 Task: Create a due date automation trigger when advanced on, on the monday of the week before a card is due add fields with custom field "Resume" set to a date less than 1 days from now at 11:00 AM.
Action: Mouse moved to (1070, 106)
Screenshot: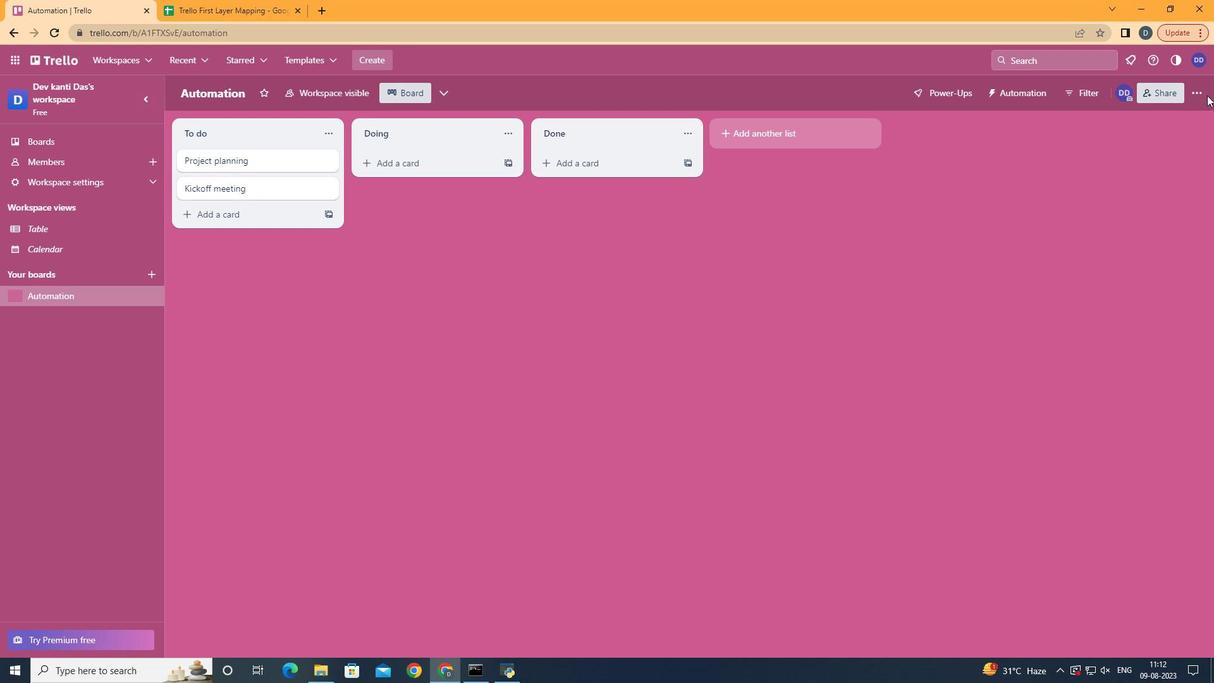 
Action: Mouse pressed left at (1070, 106)
Screenshot: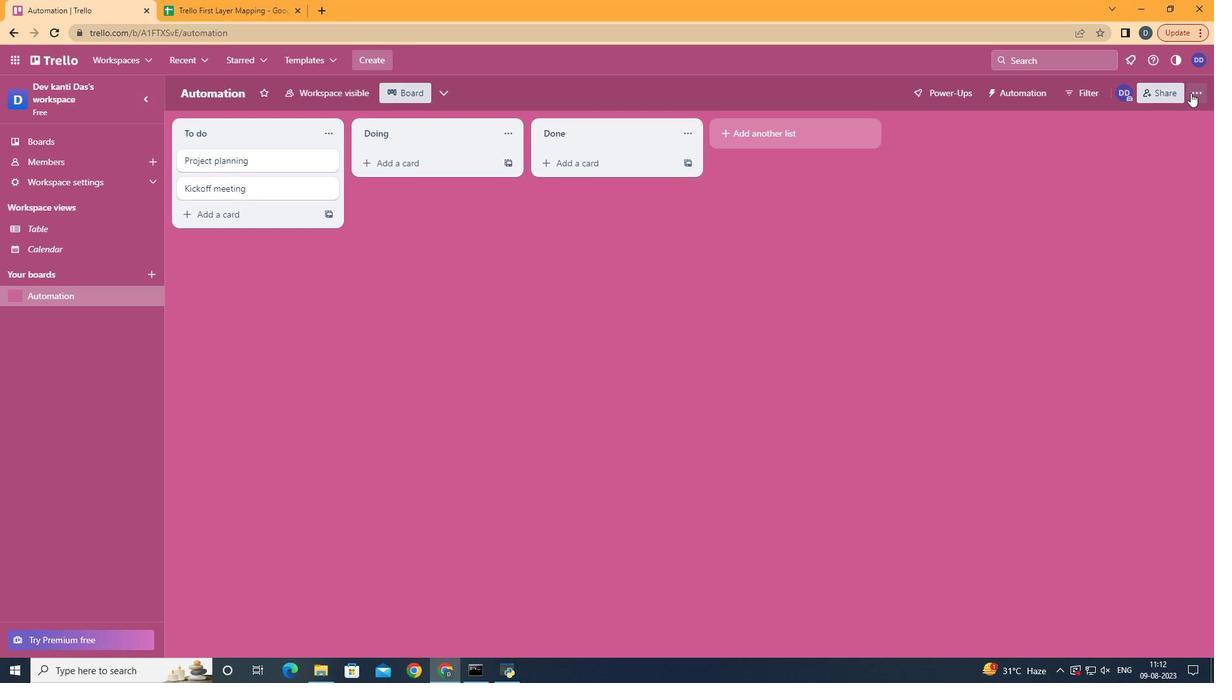 
Action: Mouse moved to (1058, 105)
Screenshot: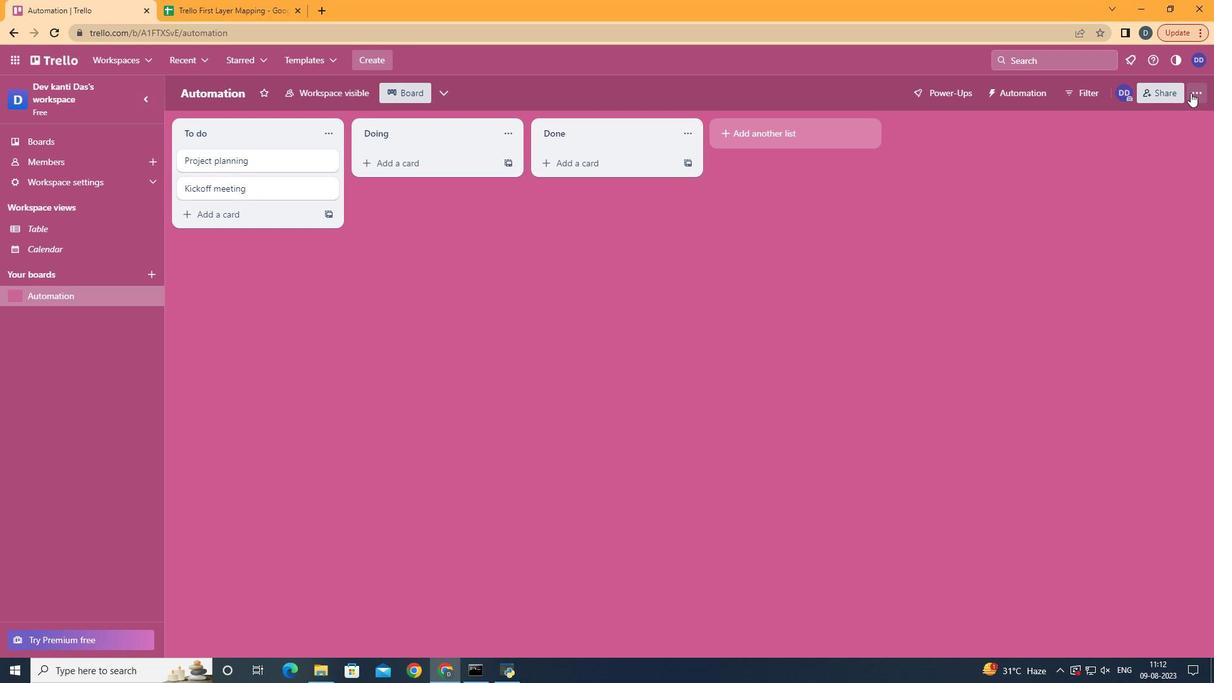 
Action: Mouse pressed left at (1058, 105)
Screenshot: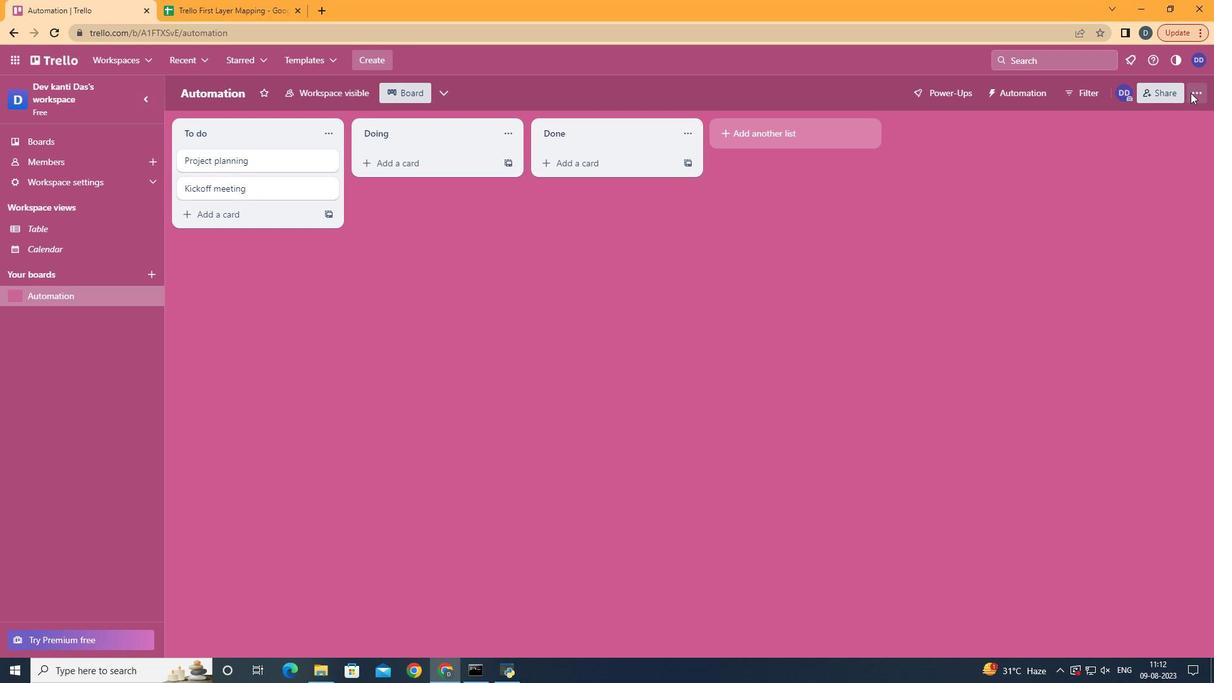 
Action: Mouse moved to (1002, 286)
Screenshot: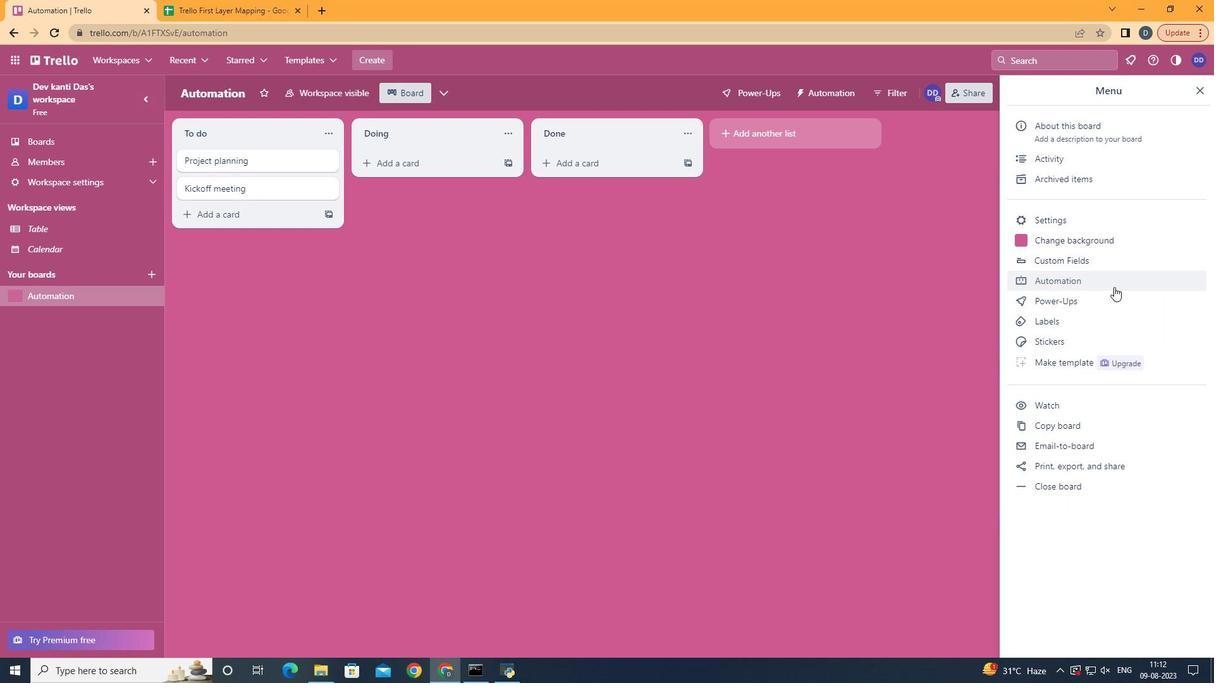 
Action: Mouse pressed left at (1002, 286)
Screenshot: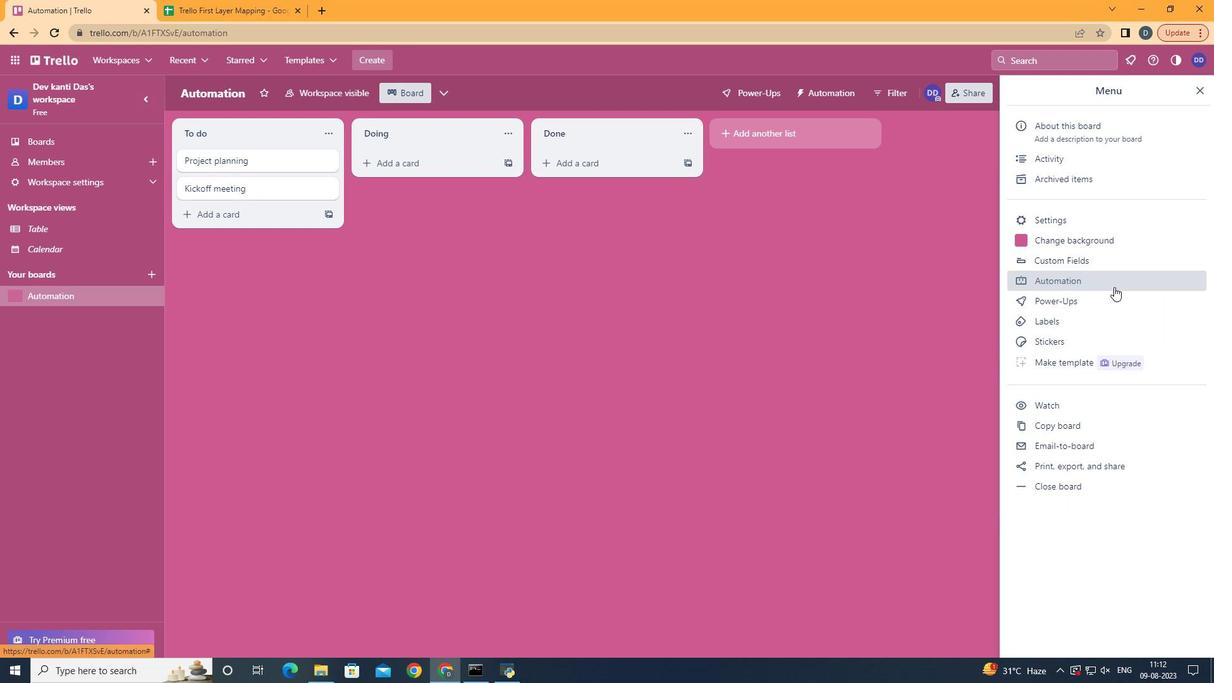 
Action: Mouse moved to (348, 256)
Screenshot: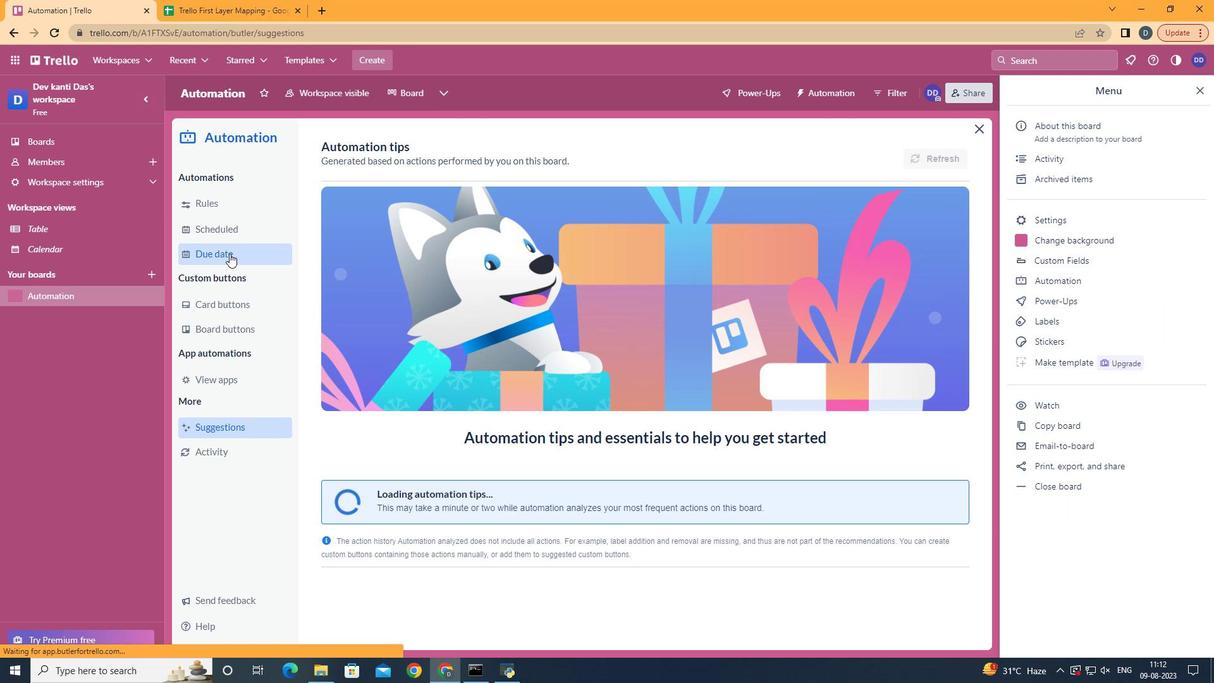
Action: Mouse pressed left at (348, 256)
Screenshot: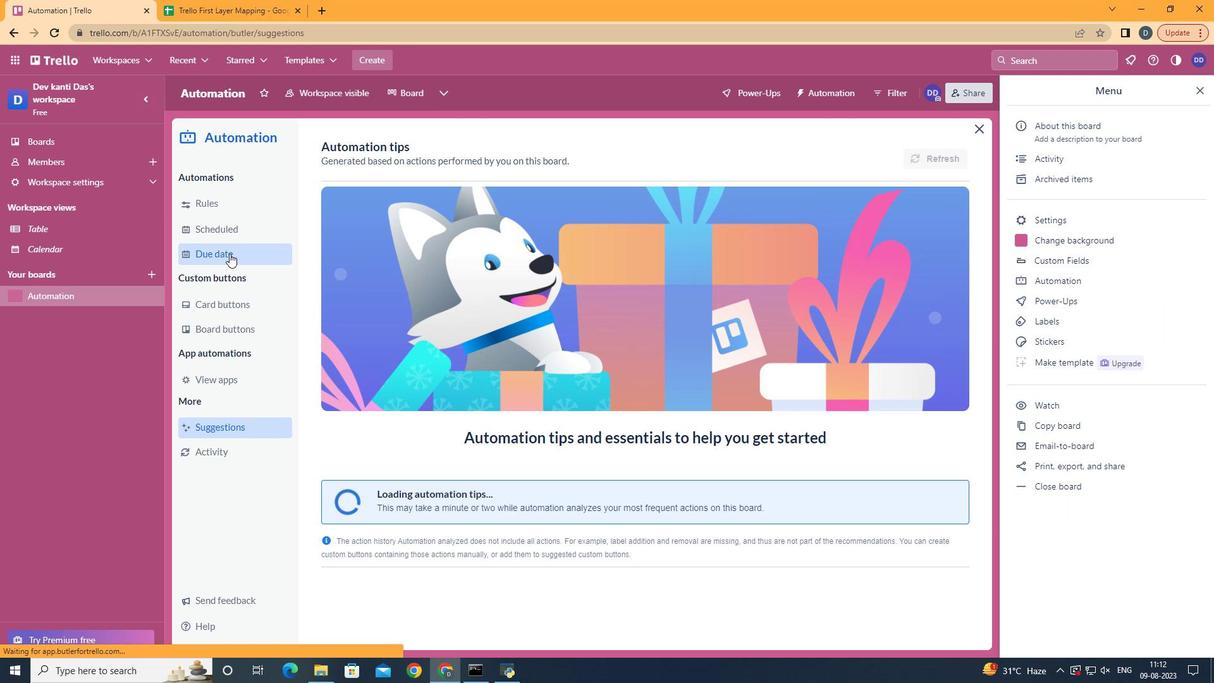
Action: Mouse moved to (827, 164)
Screenshot: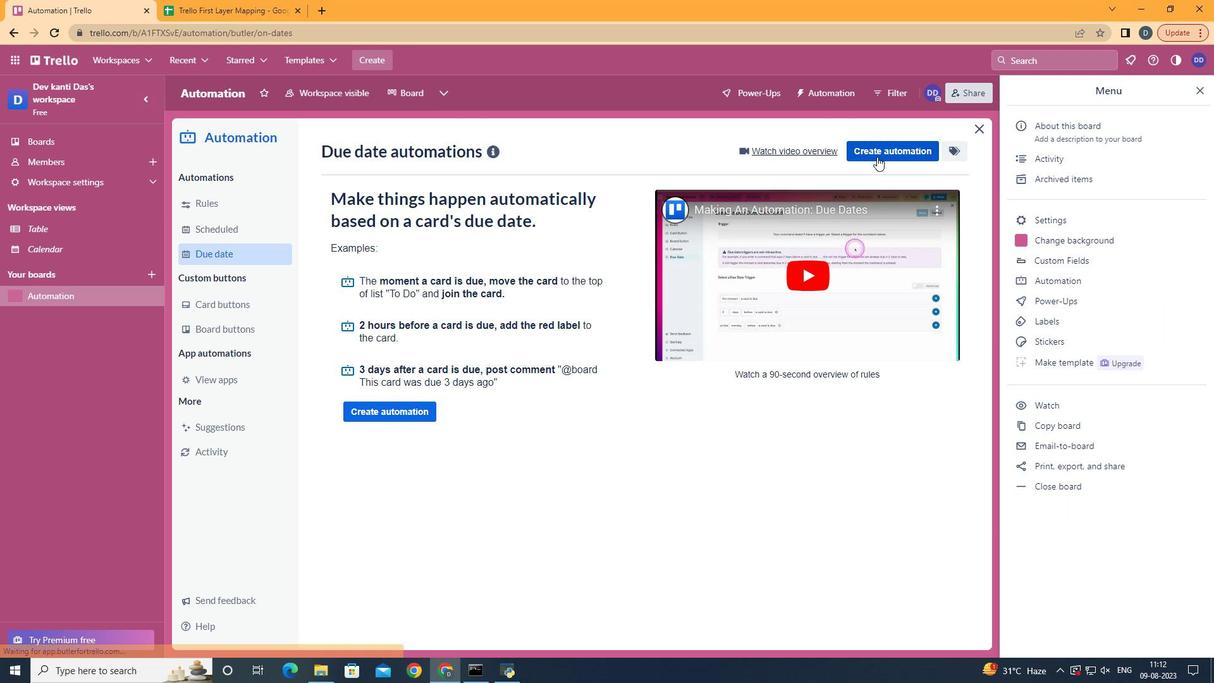 
Action: Mouse pressed left at (827, 164)
Screenshot: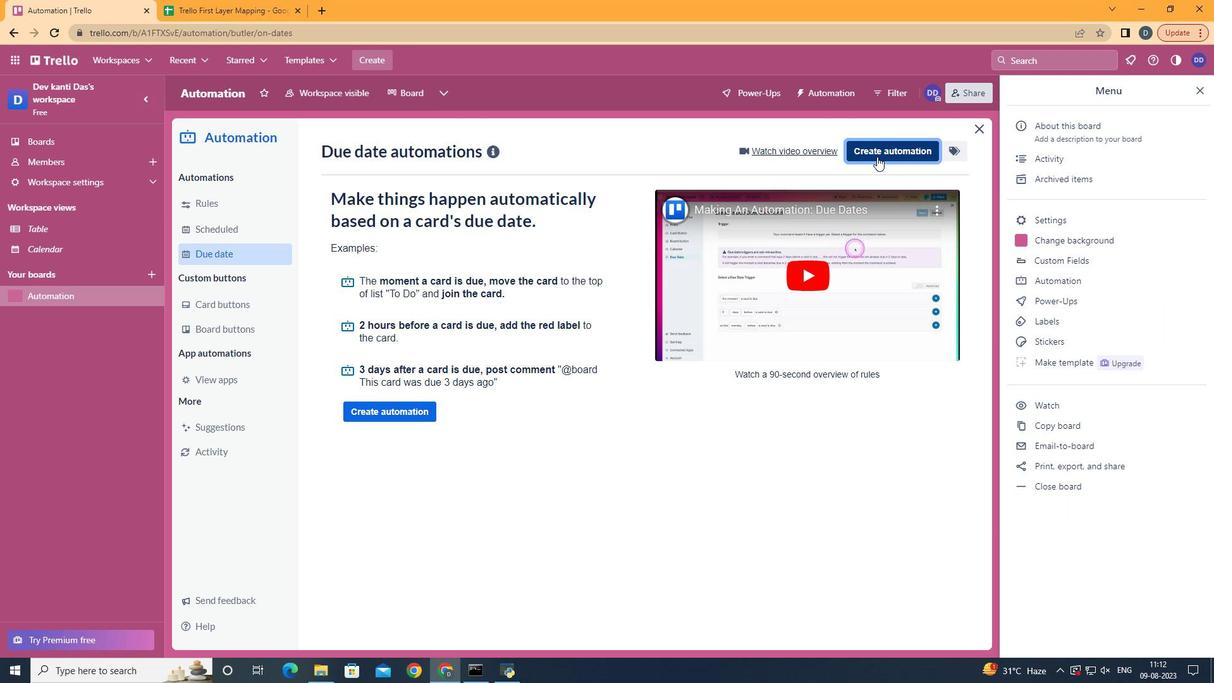 
Action: Mouse moved to (666, 277)
Screenshot: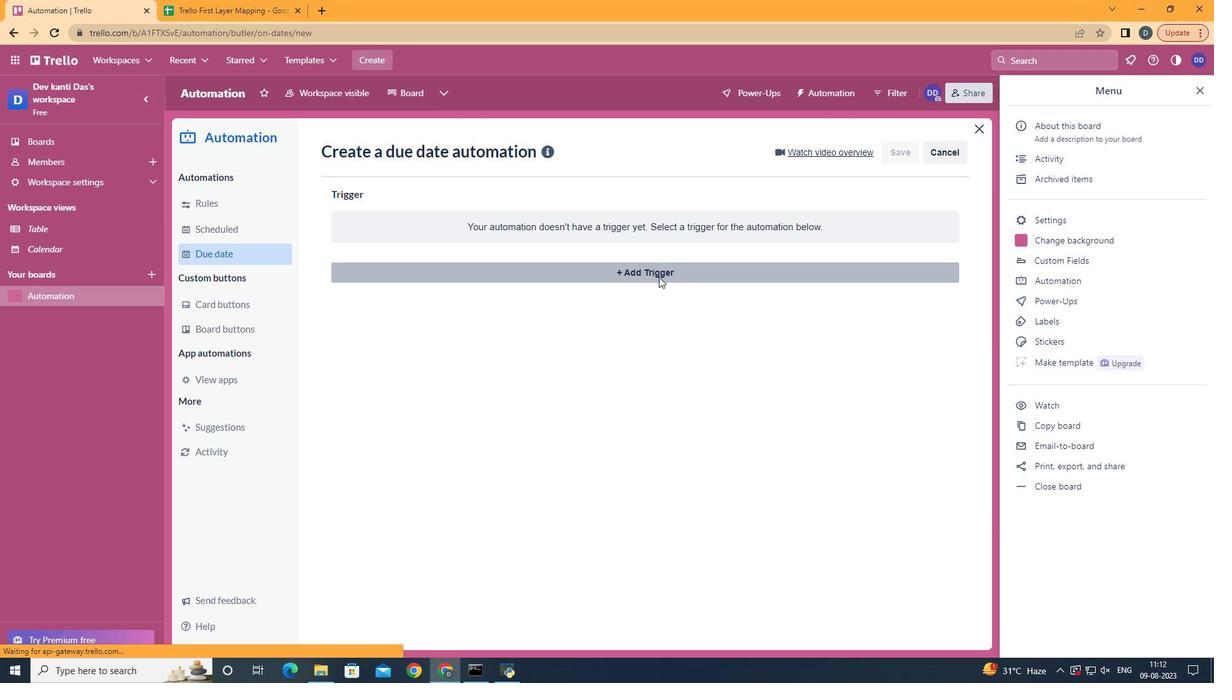 
Action: Mouse pressed left at (666, 277)
Screenshot: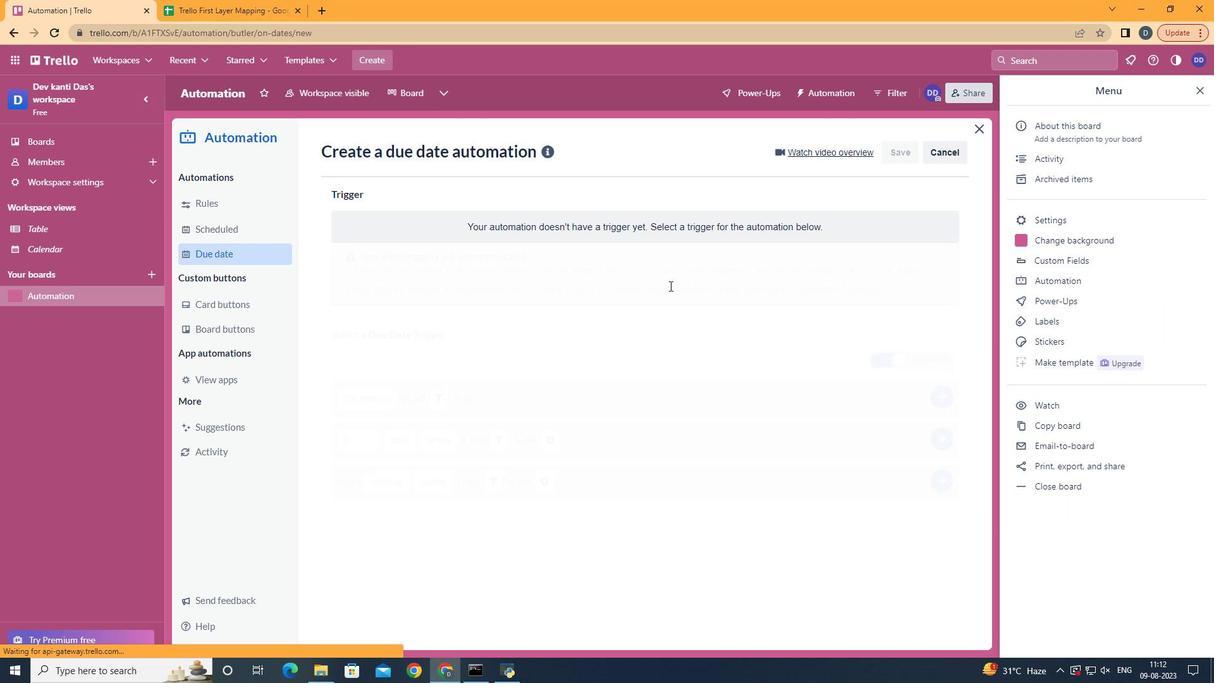 
Action: Mouse moved to (498, 580)
Screenshot: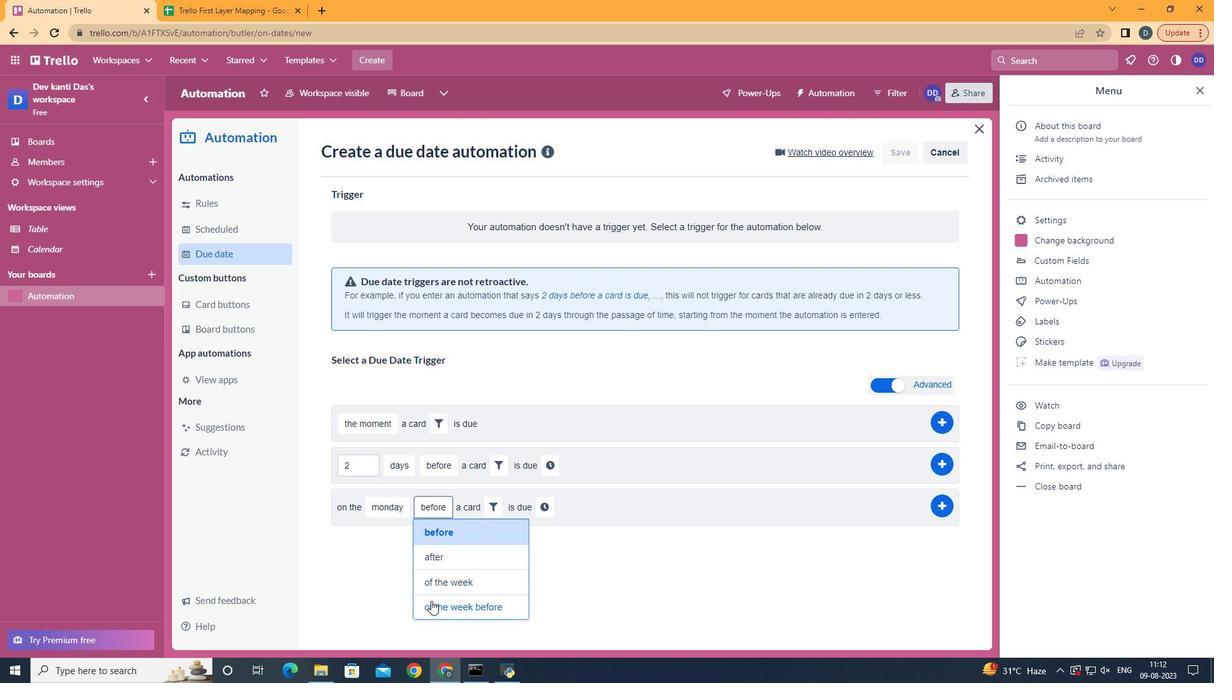 
Action: Mouse pressed left at (498, 580)
Screenshot: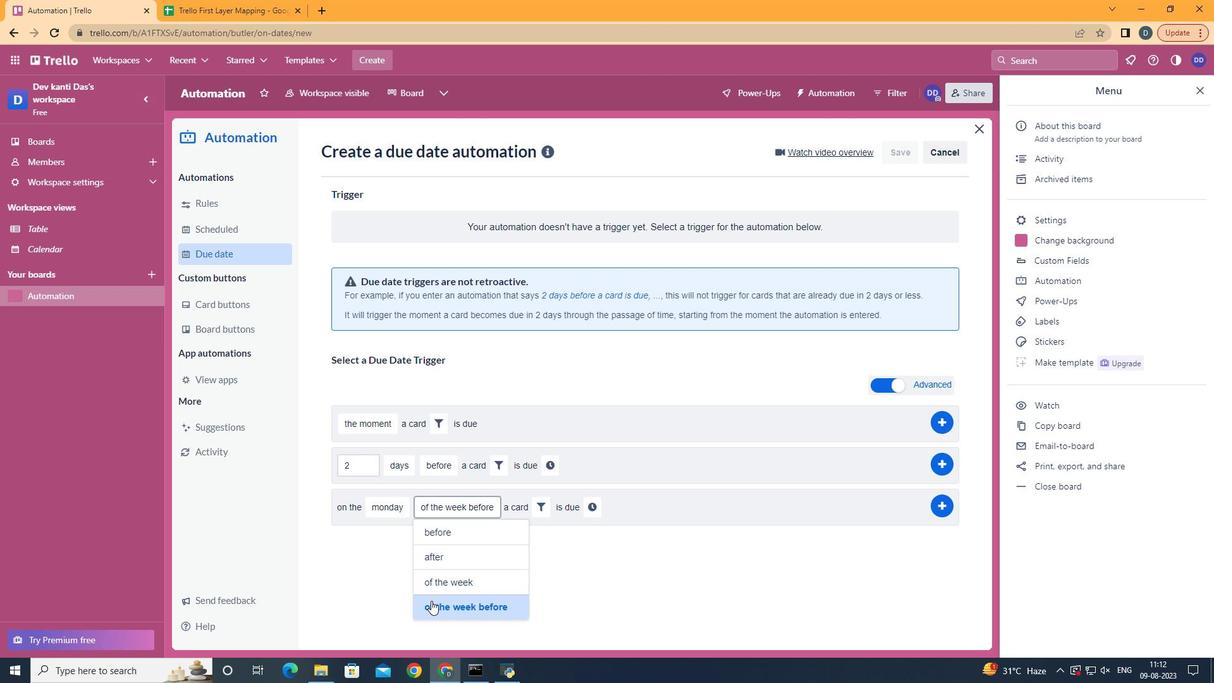
Action: Mouse moved to (581, 490)
Screenshot: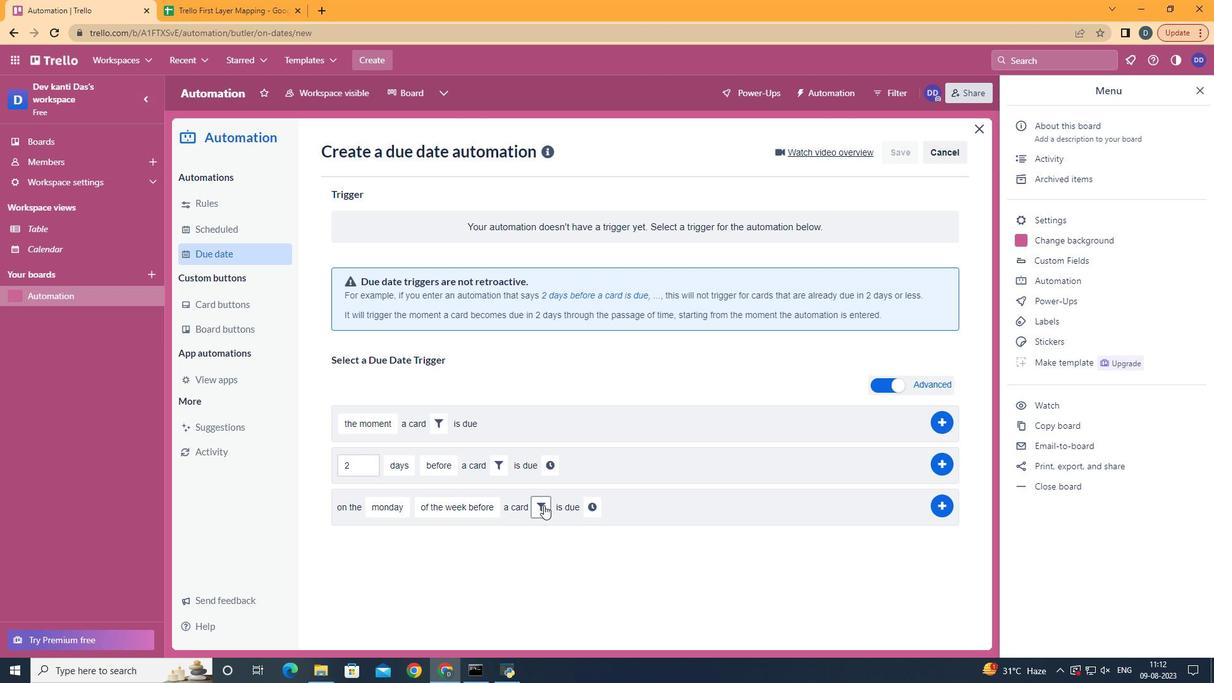 
Action: Mouse pressed left at (581, 490)
Screenshot: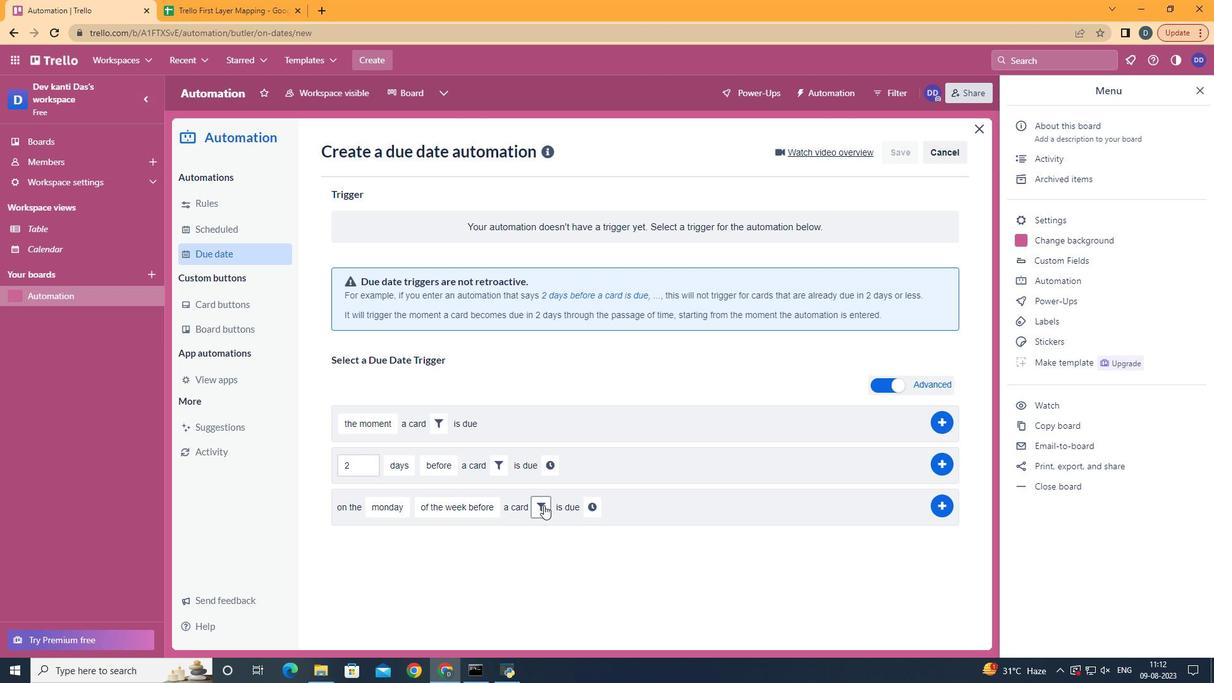 
Action: Mouse moved to (742, 537)
Screenshot: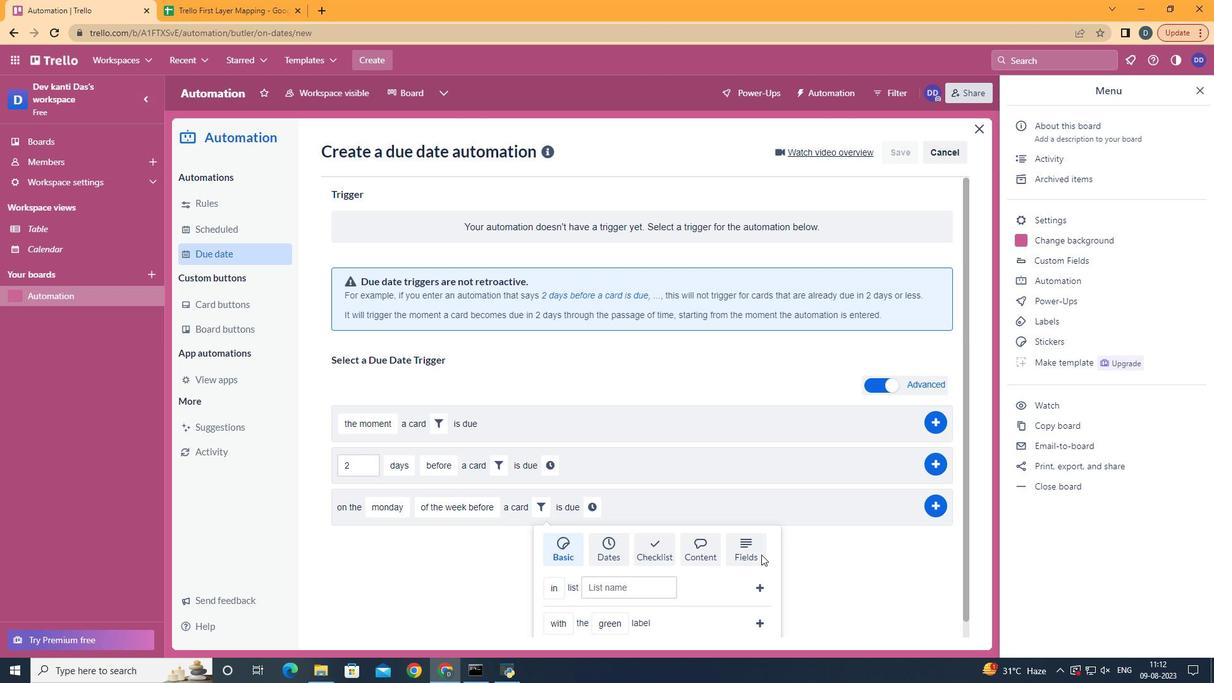 
Action: Mouse pressed left at (742, 537)
Screenshot: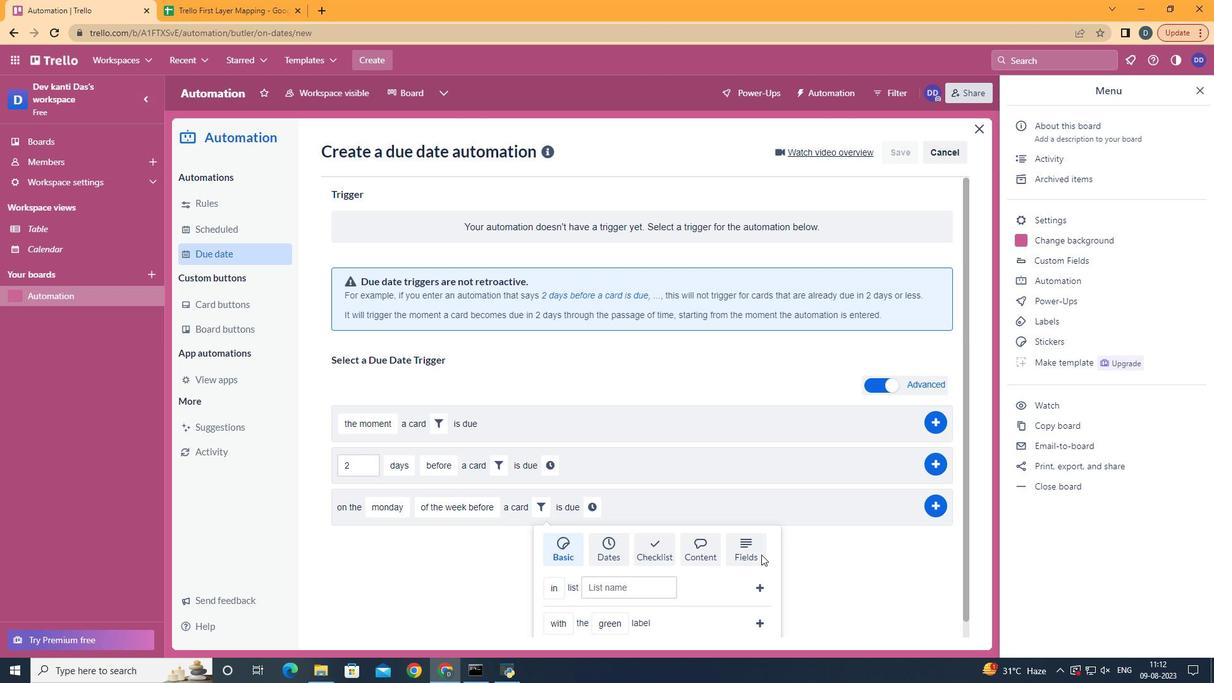 
Action: Mouse moved to (742, 536)
Screenshot: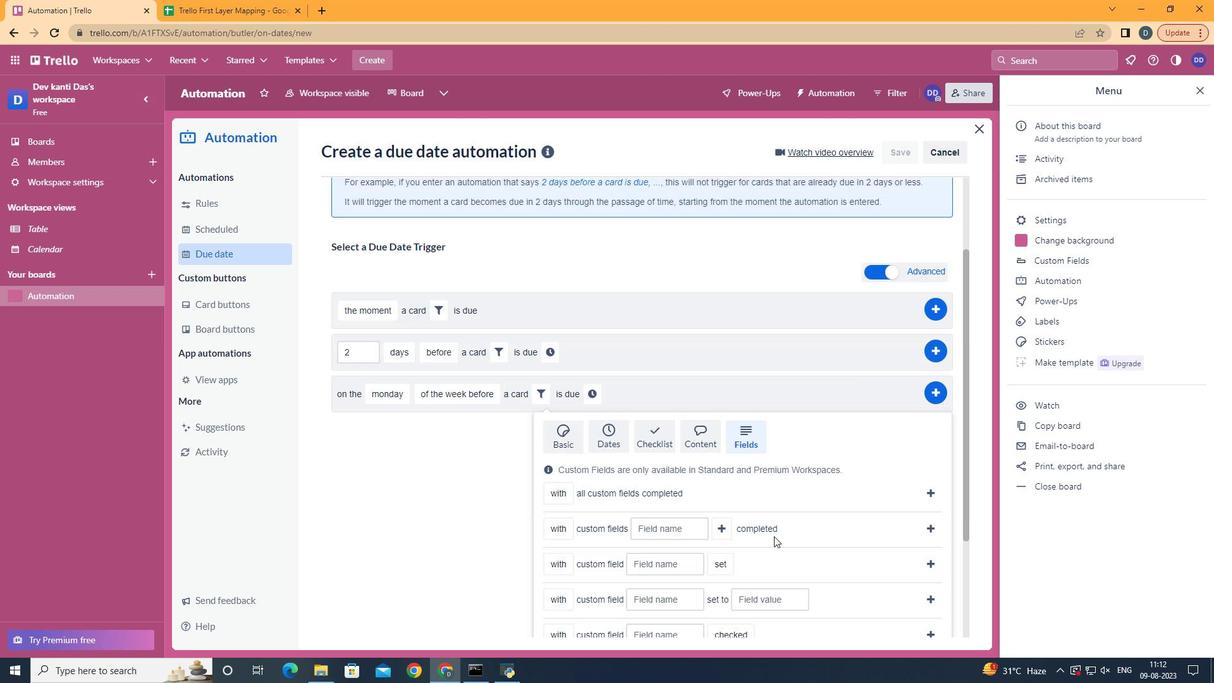 
Action: Mouse scrolled (742, 535) with delta (0, 0)
Screenshot: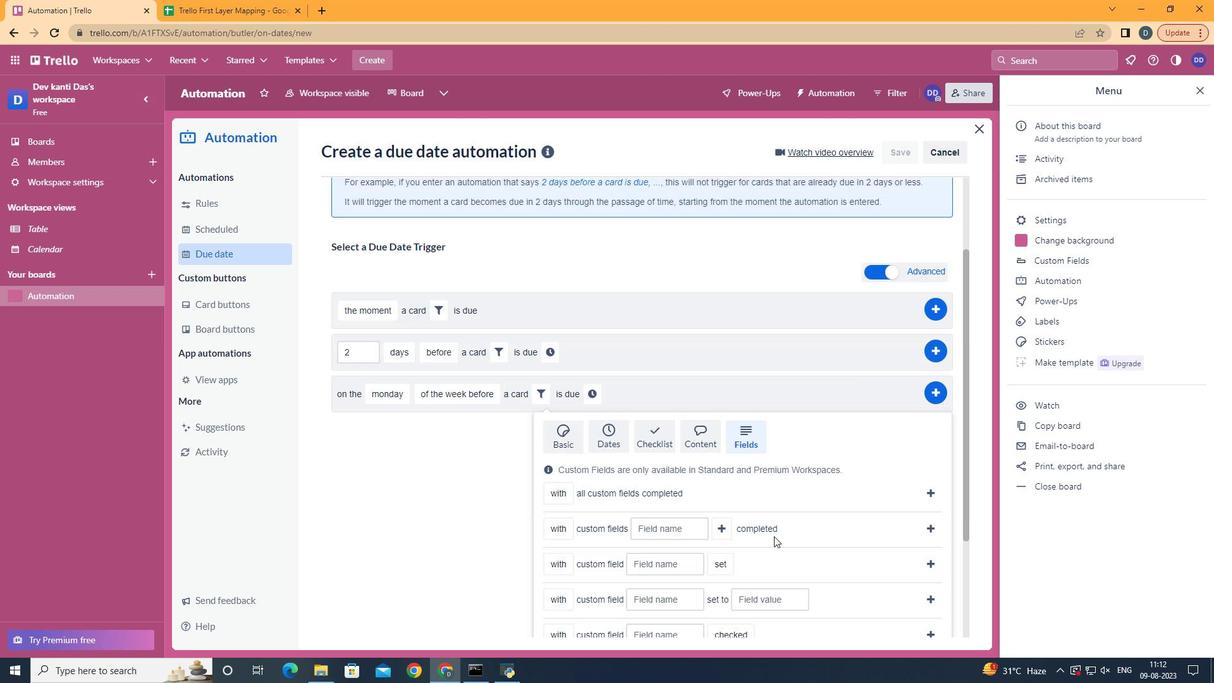 
Action: Mouse scrolled (742, 535) with delta (0, 0)
Screenshot: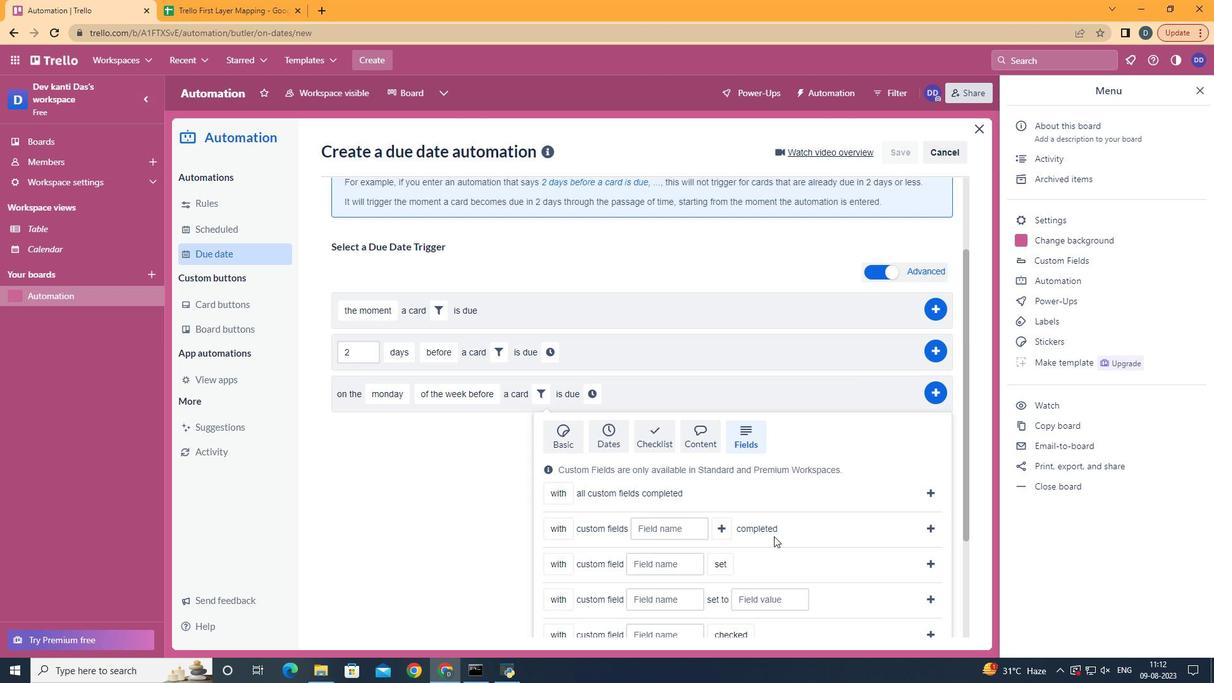 
Action: Mouse moved to (742, 536)
Screenshot: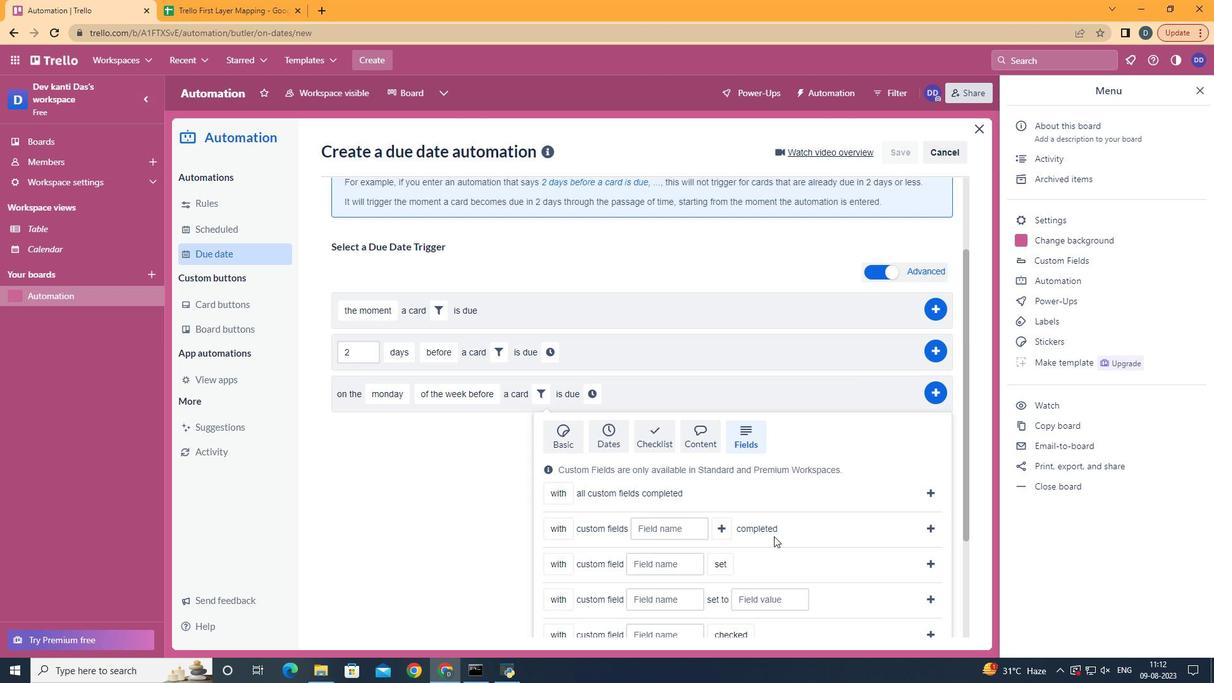 
Action: Mouse scrolled (742, 535) with delta (0, 0)
Screenshot: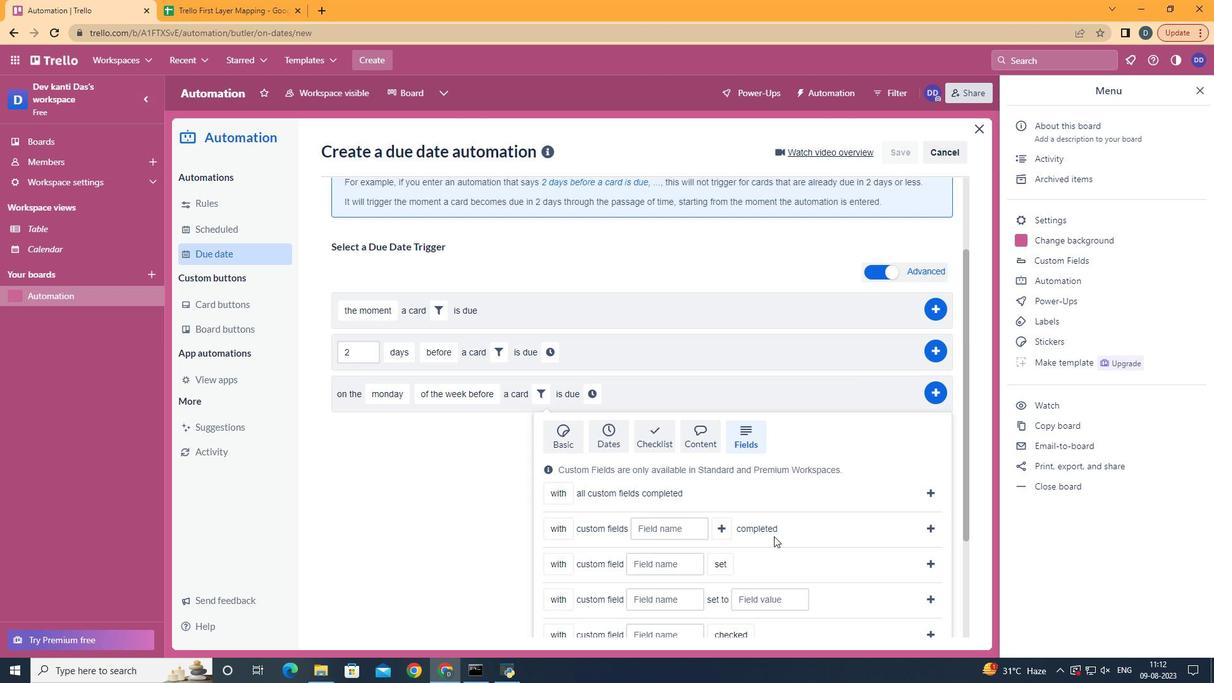 
Action: Mouse moved to (743, 535)
Screenshot: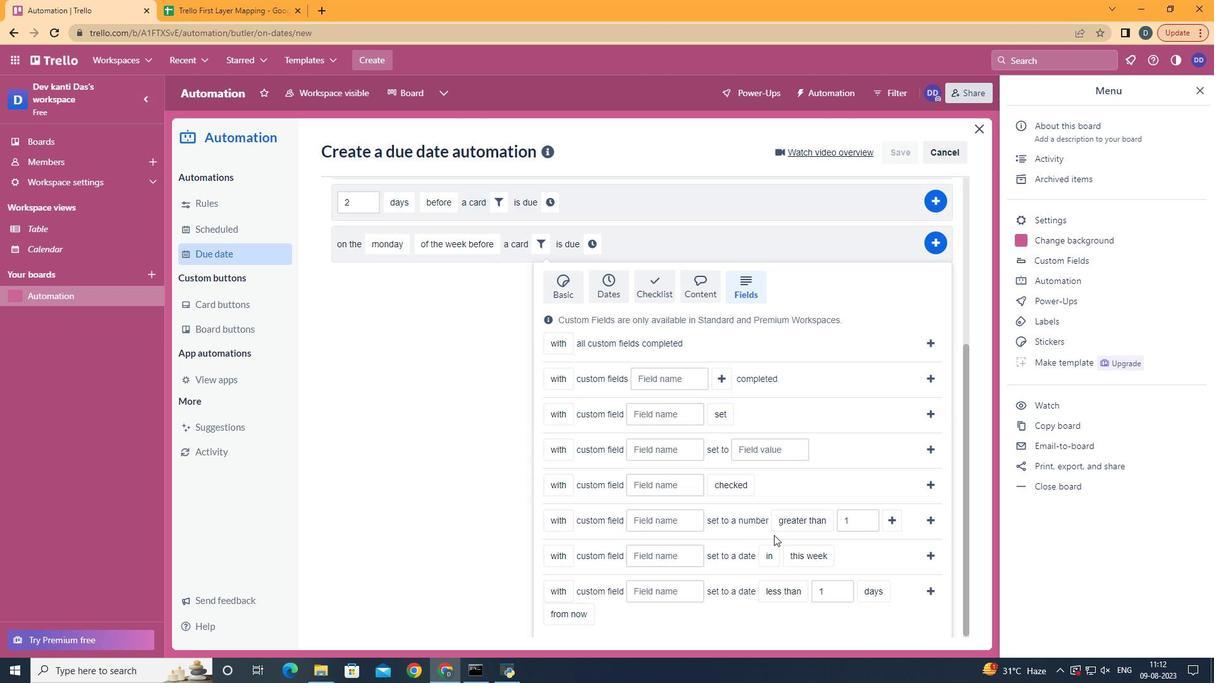 
Action: Mouse scrolled (743, 535) with delta (0, 0)
Screenshot: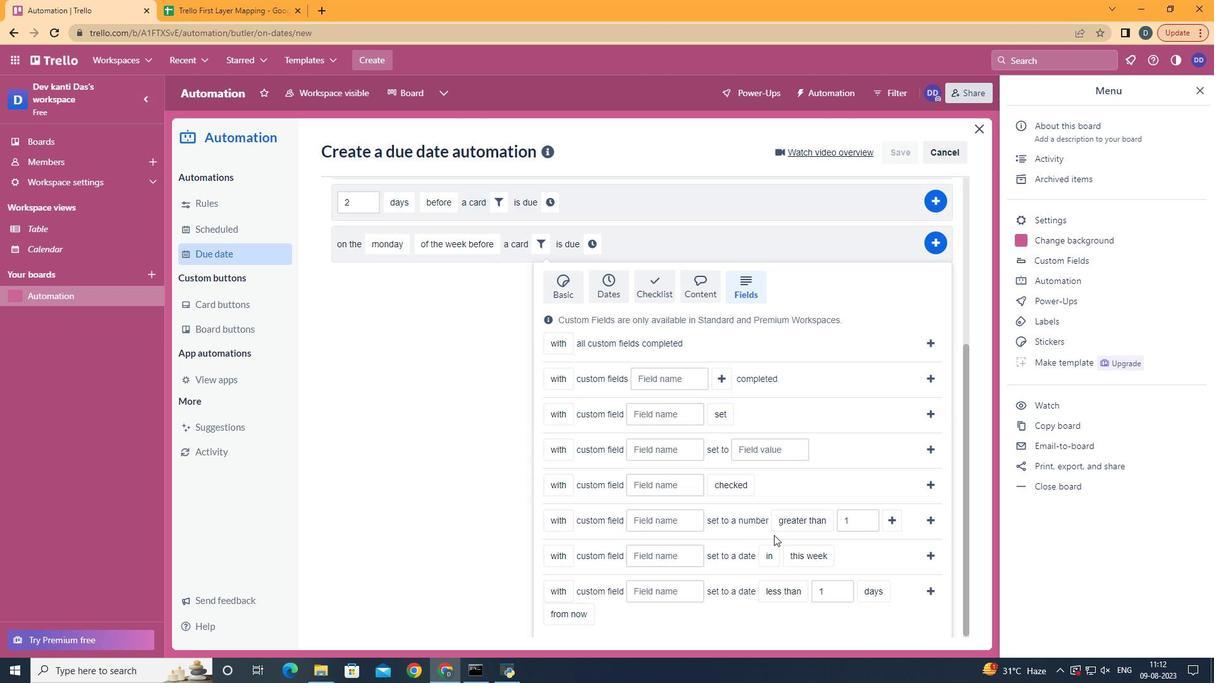
Action: Mouse moved to (744, 535)
Screenshot: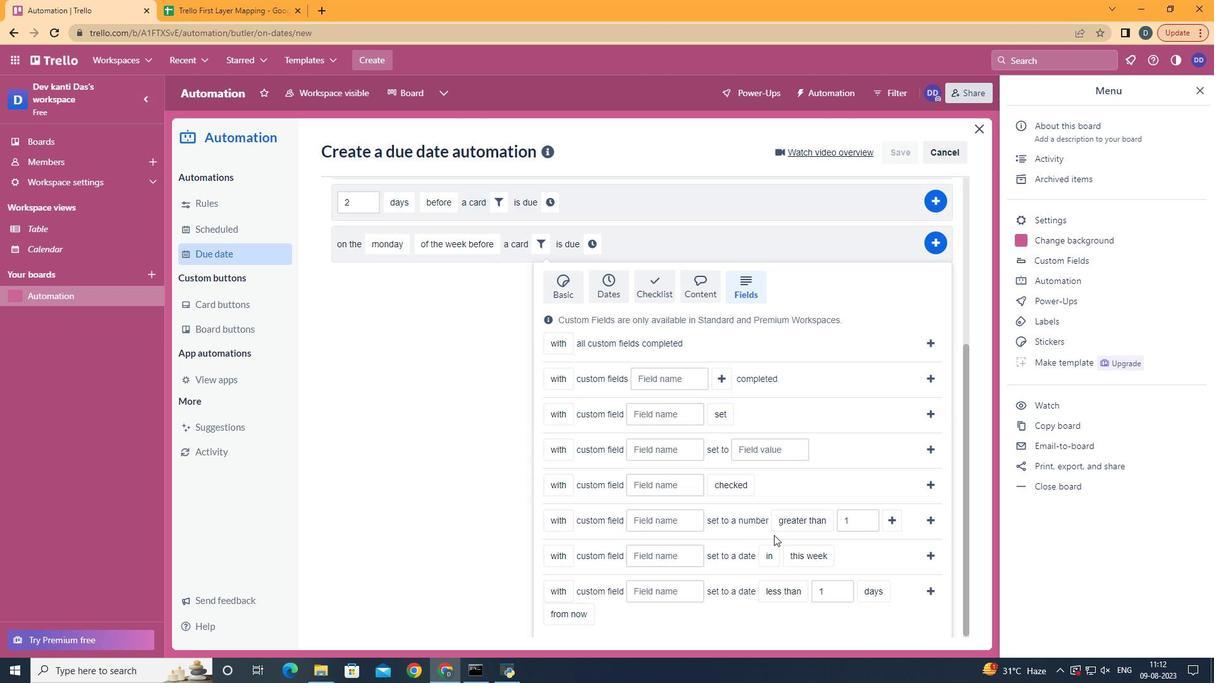 
Action: Mouse scrolled (744, 535) with delta (0, 0)
Screenshot: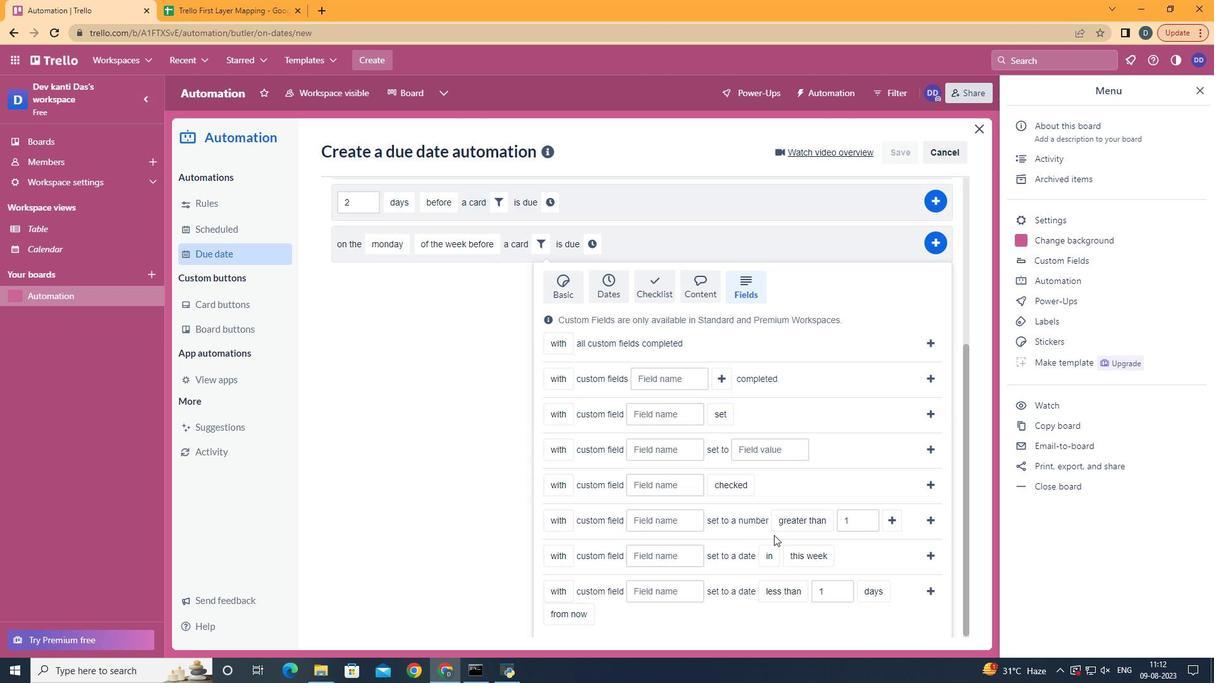 
Action: Mouse moved to (751, 518)
Screenshot: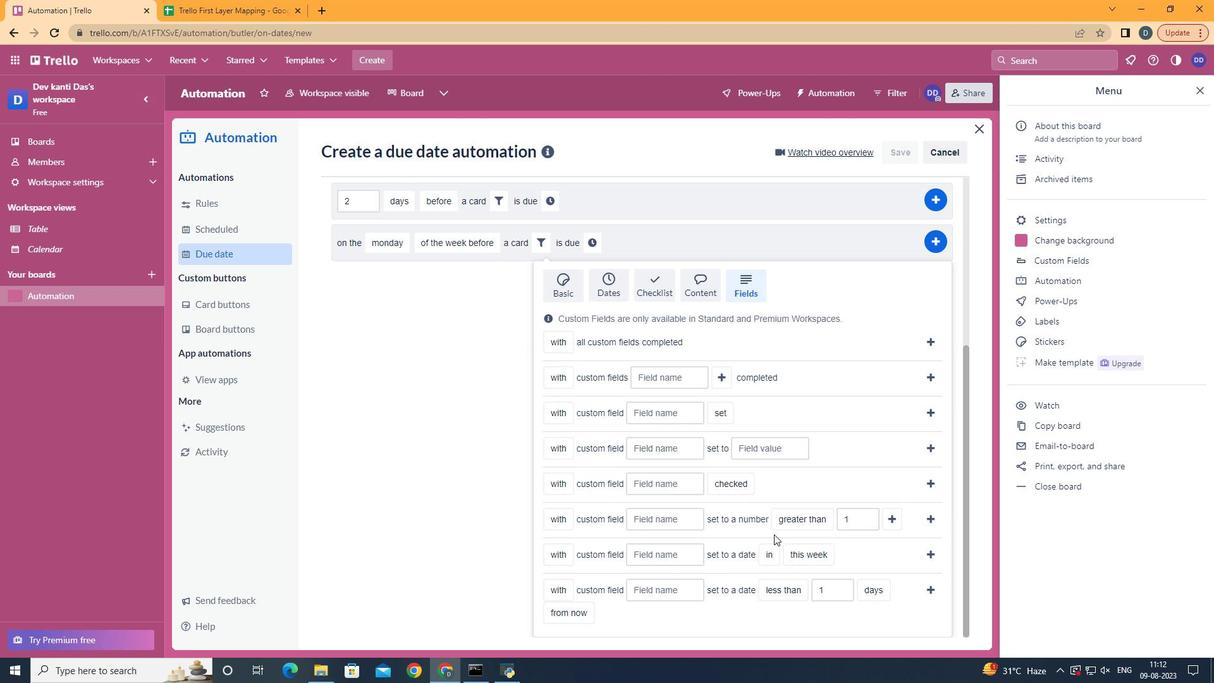 
Action: Mouse scrolled (751, 517) with delta (0, 0)
Screenshot: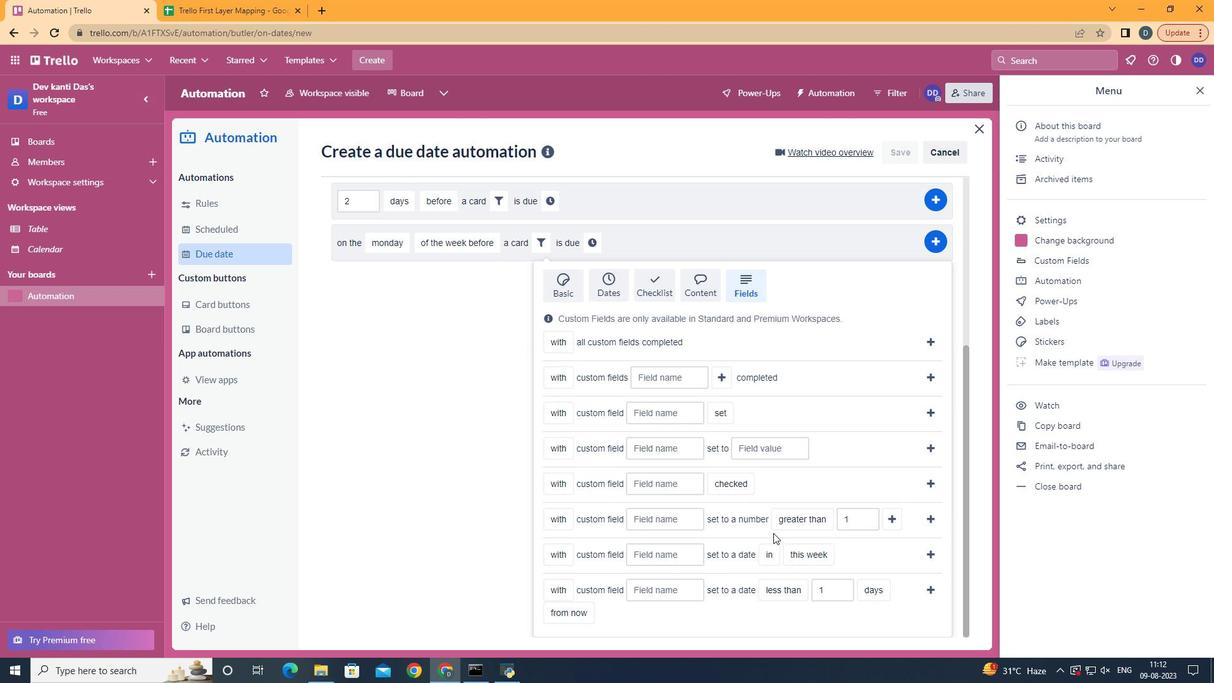 
Action: Mouse scrolled (751, 517) with delta (0, 0)
Screenshot: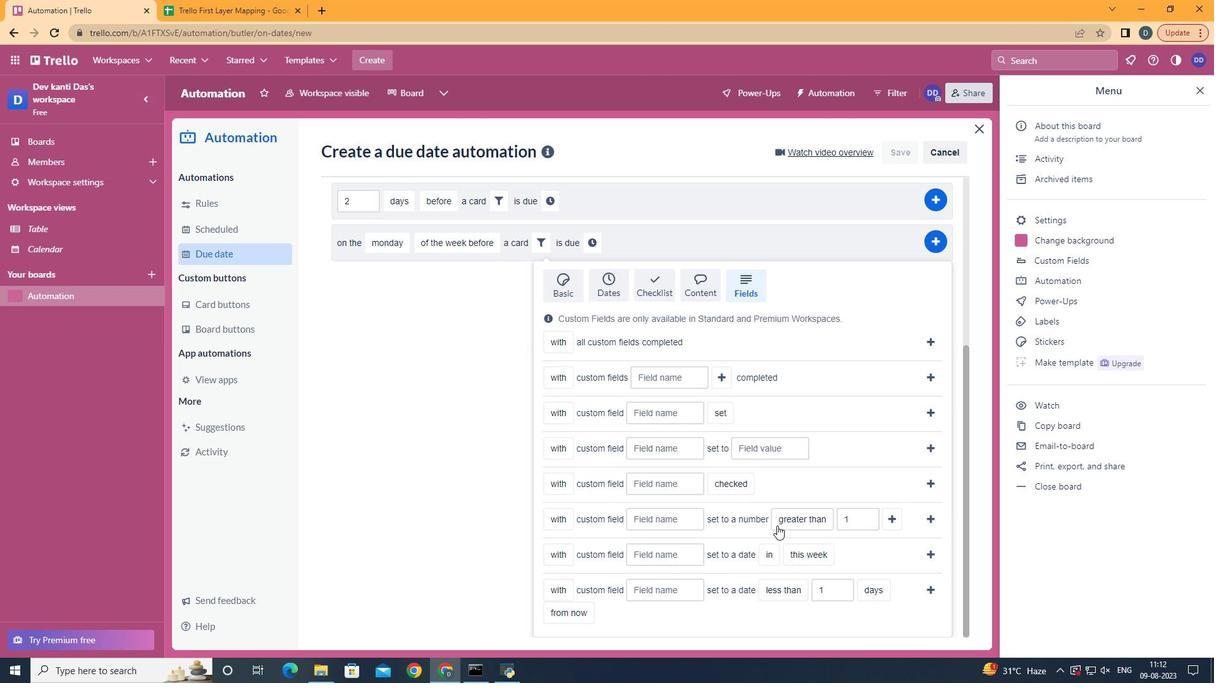 
Action: Mouse scrolled (751, 517) with delta (0, 0)
Screenshot: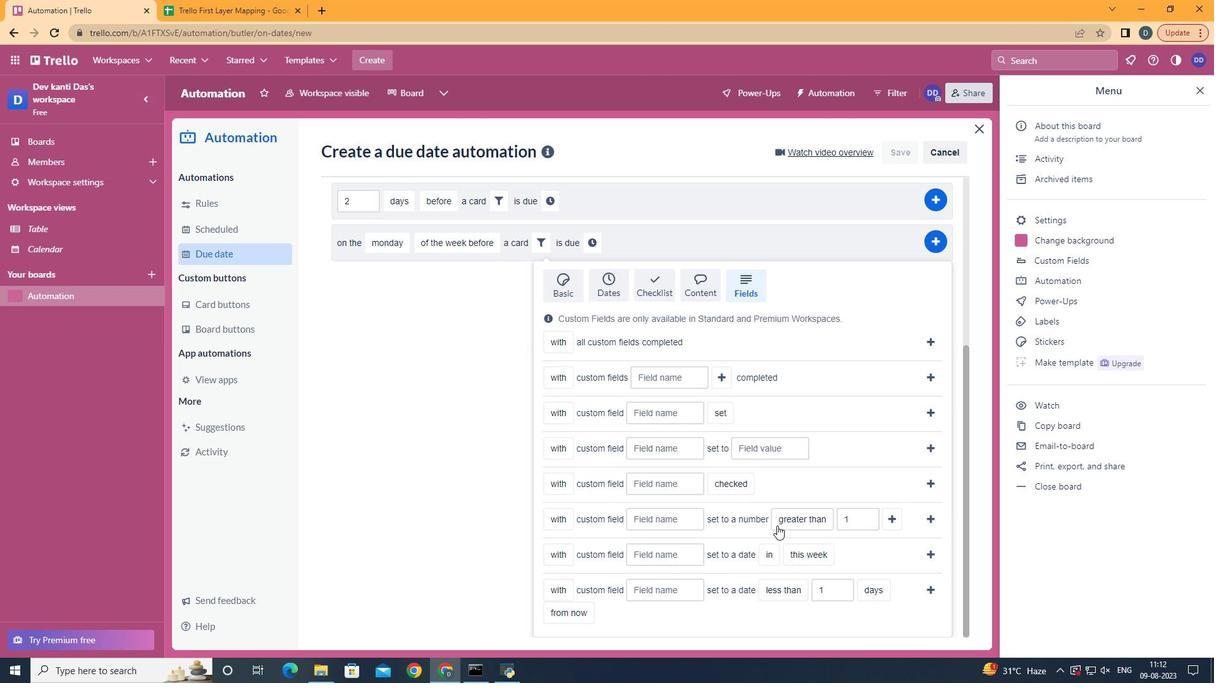 
Action: Mouse scrolled (751, 517) with delta (0, 0)
Screenshot: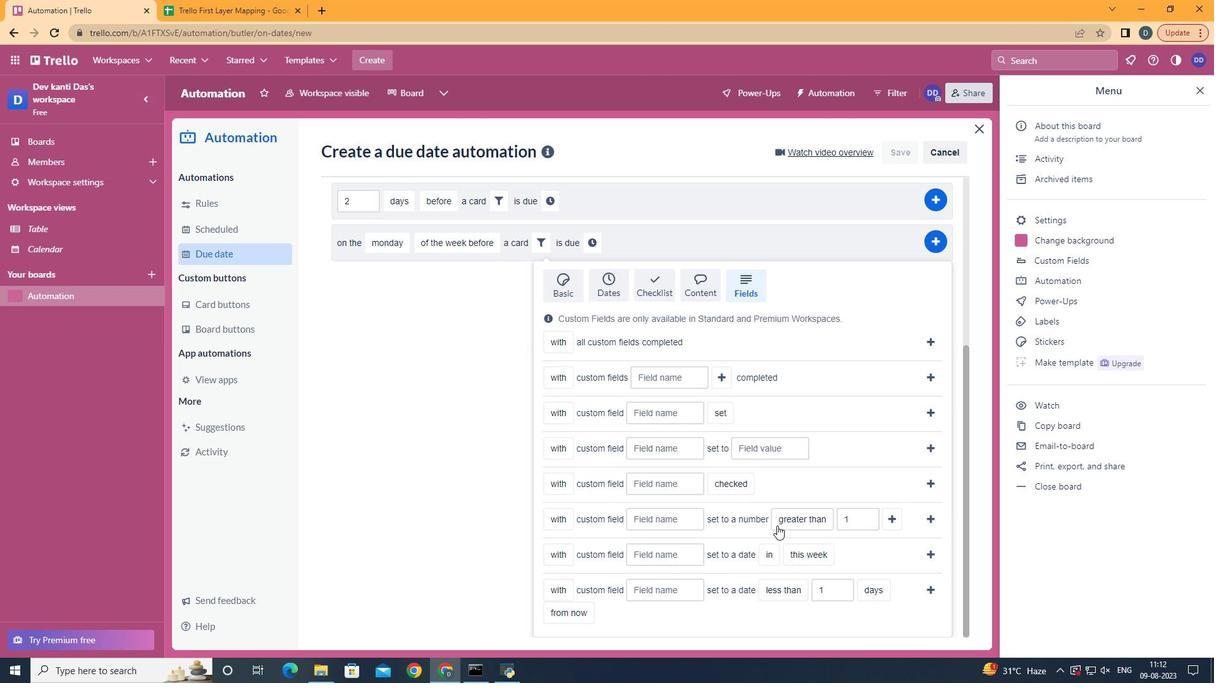 
Action: Mouse scrolled (751, 517) with delta (0, 0)
Screenshot: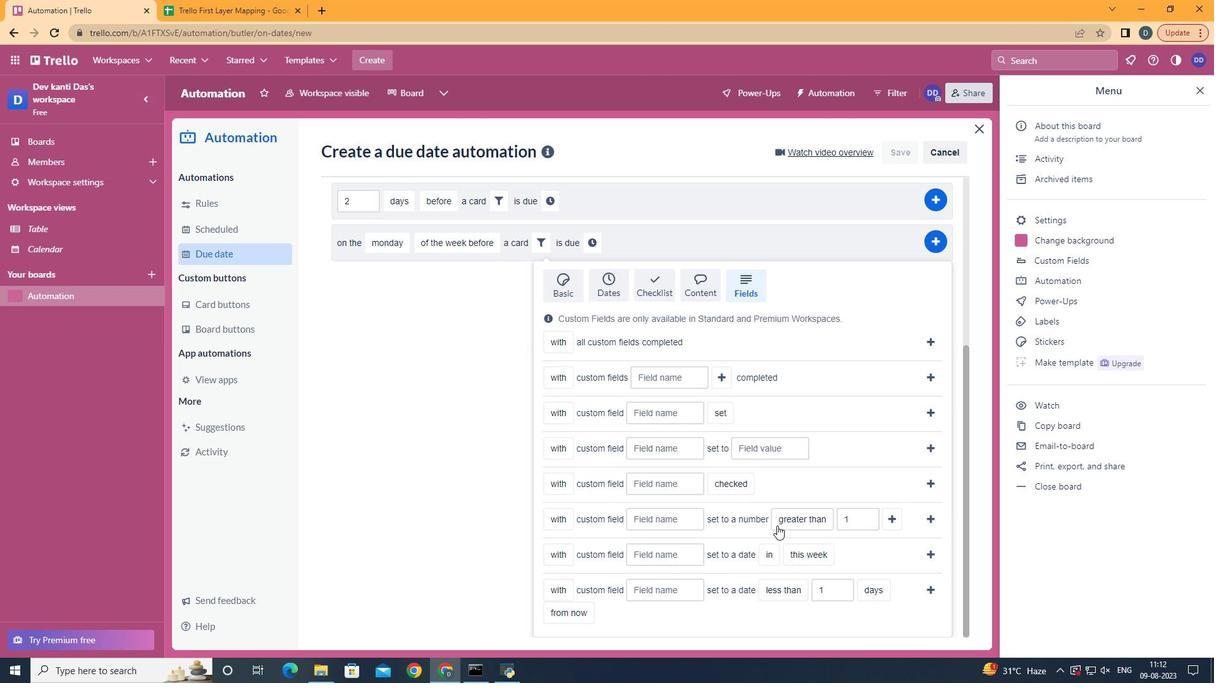 
Action: Mouse moved to (607, 519)
Screenshot: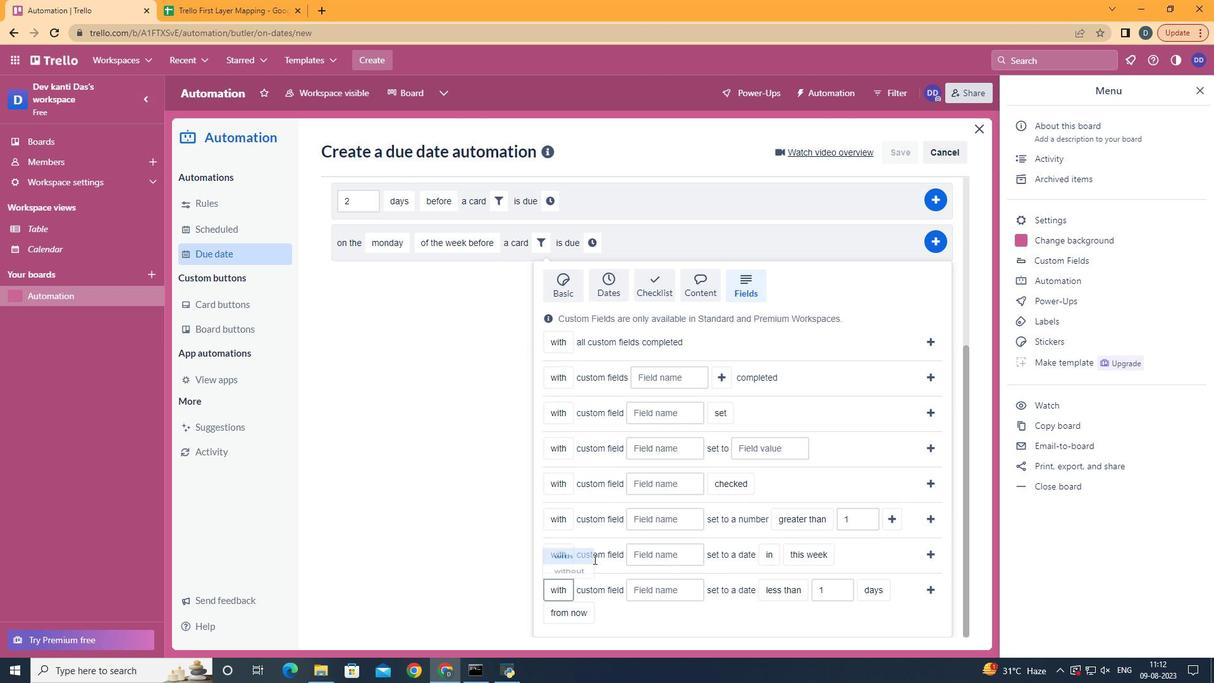 
Action: Mouse pressed left at (607, 519)
Screenshot: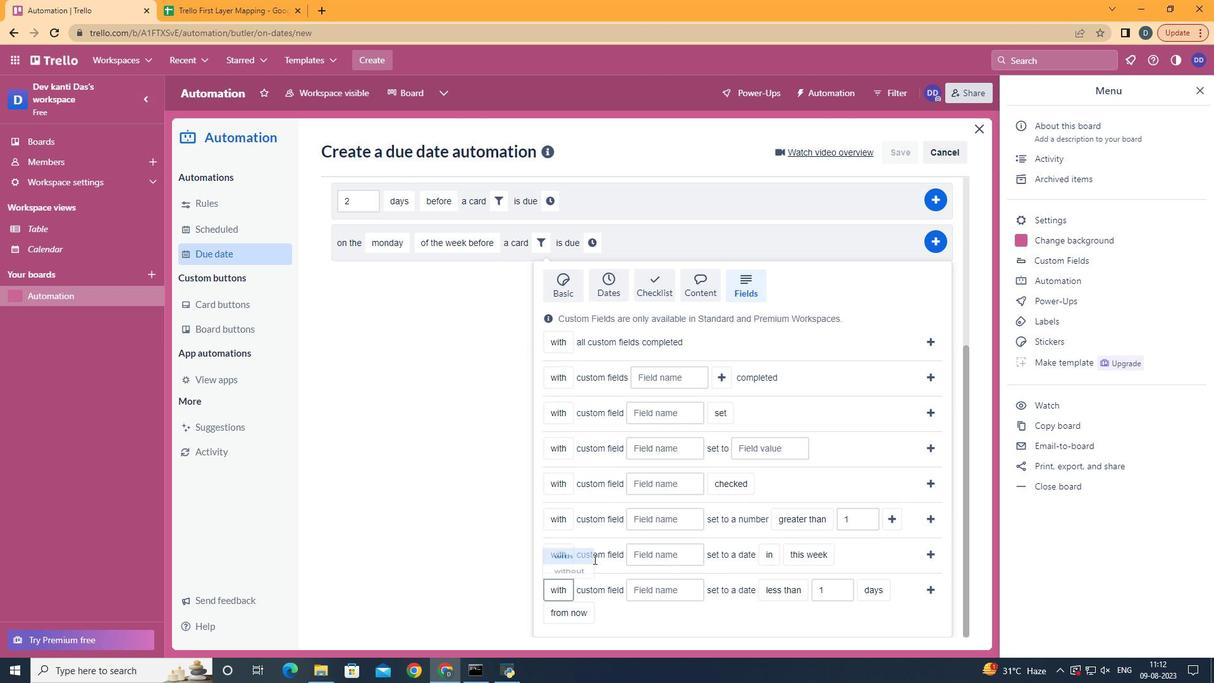 
Action: Mouse moved to (653, 577)
Screenshot: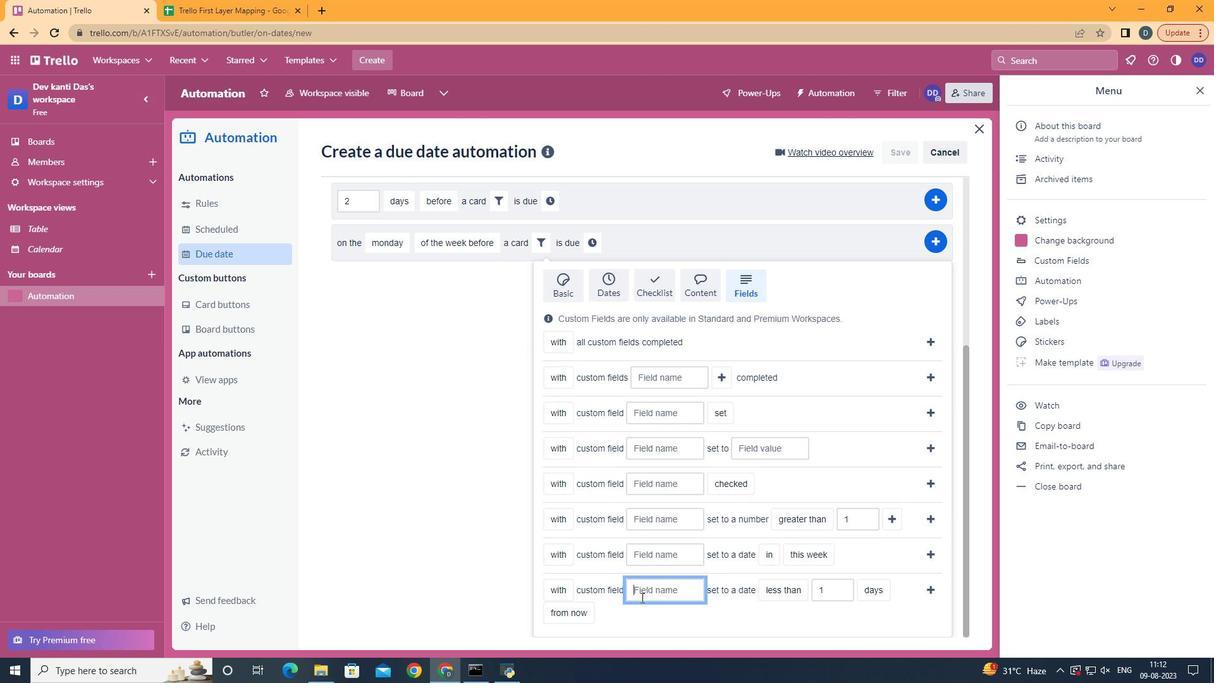 
Action: Mouse pressed left at (653, 577)
Screenshot: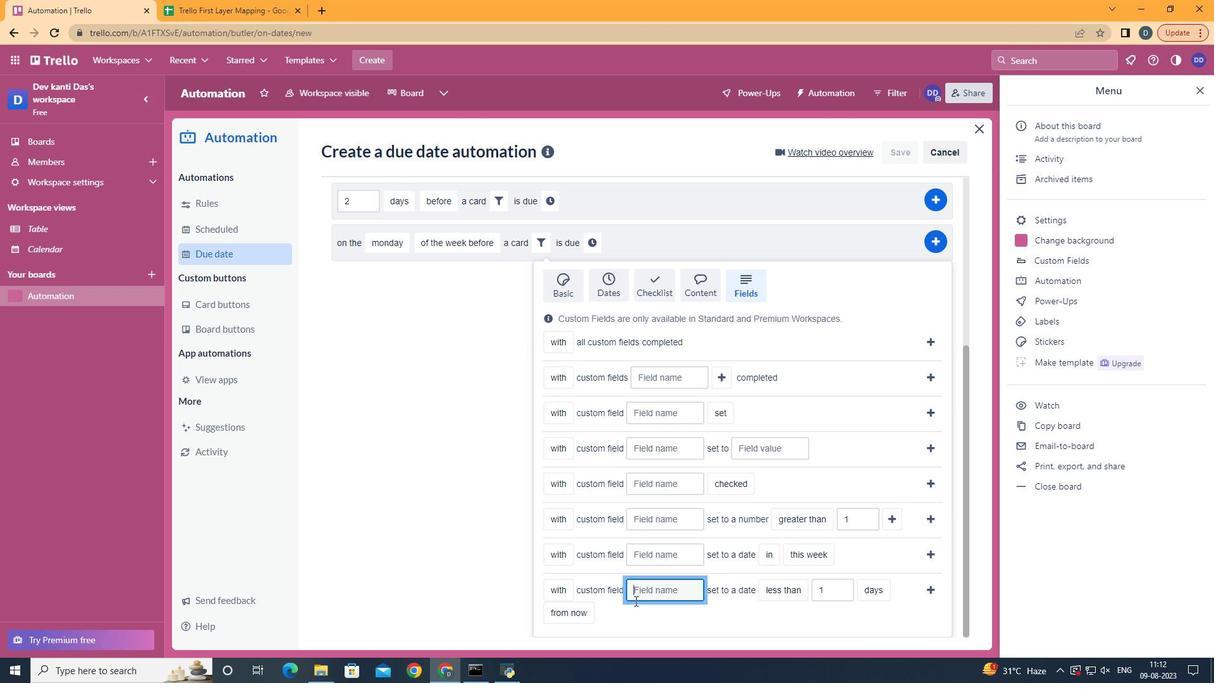 
Action: Mouse moved to (648, 581)
Screenshot: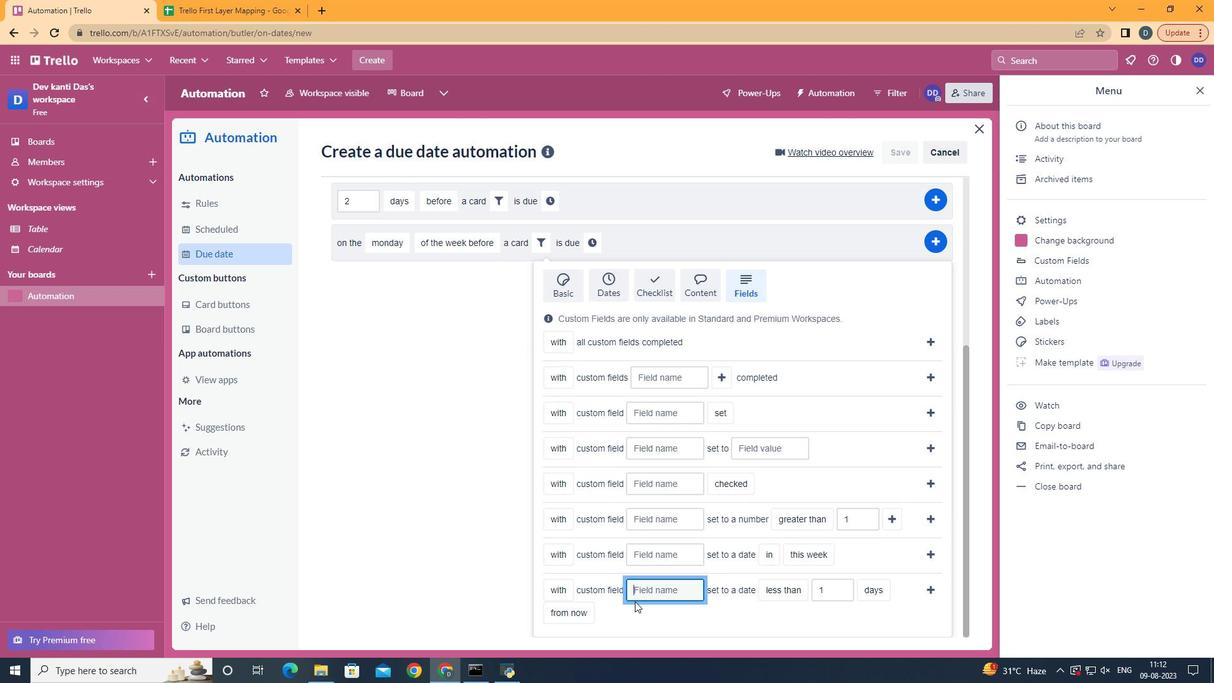 
Action: Key pressed <Key.shift>Resume
Screenshot: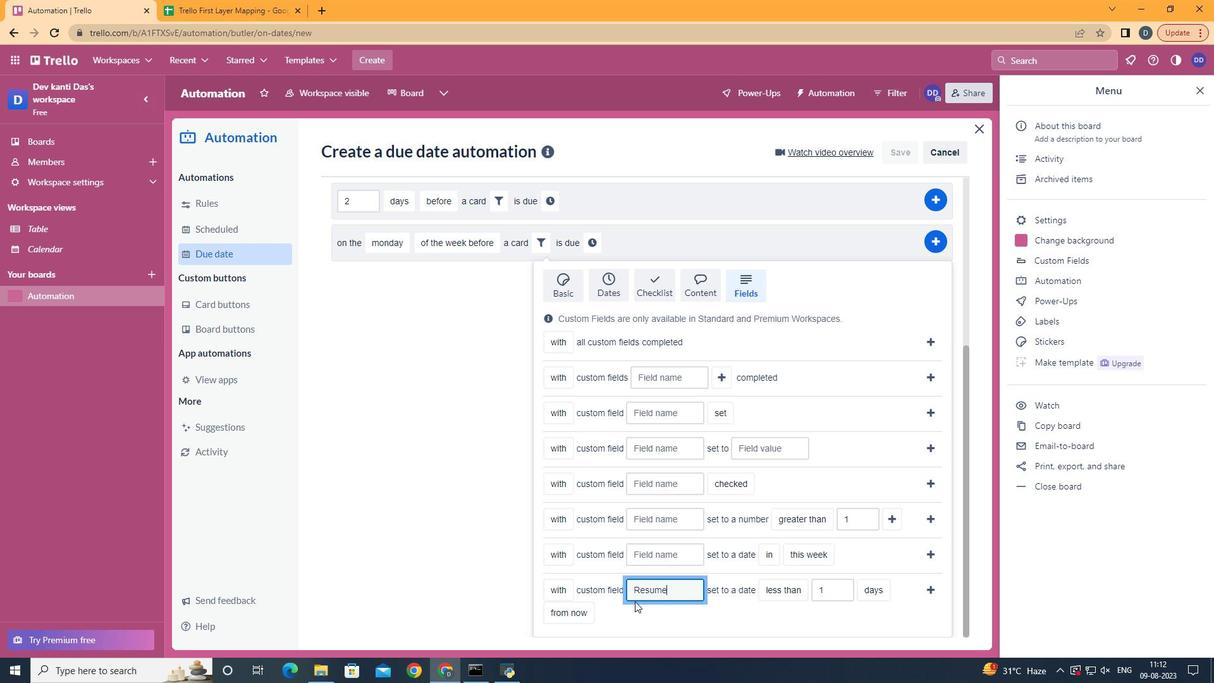 
Action: Mouse moved to (771, 487)
Screenshot: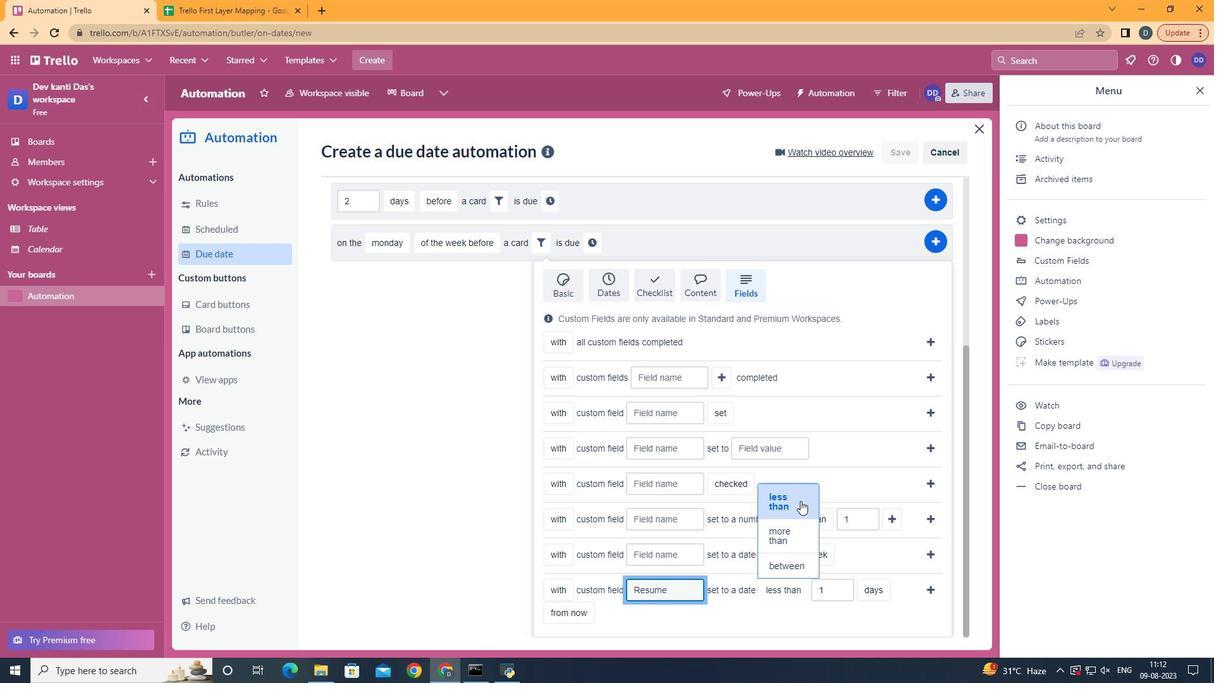 
Action: Mouse pressed left at (771, 487)
Screenshot: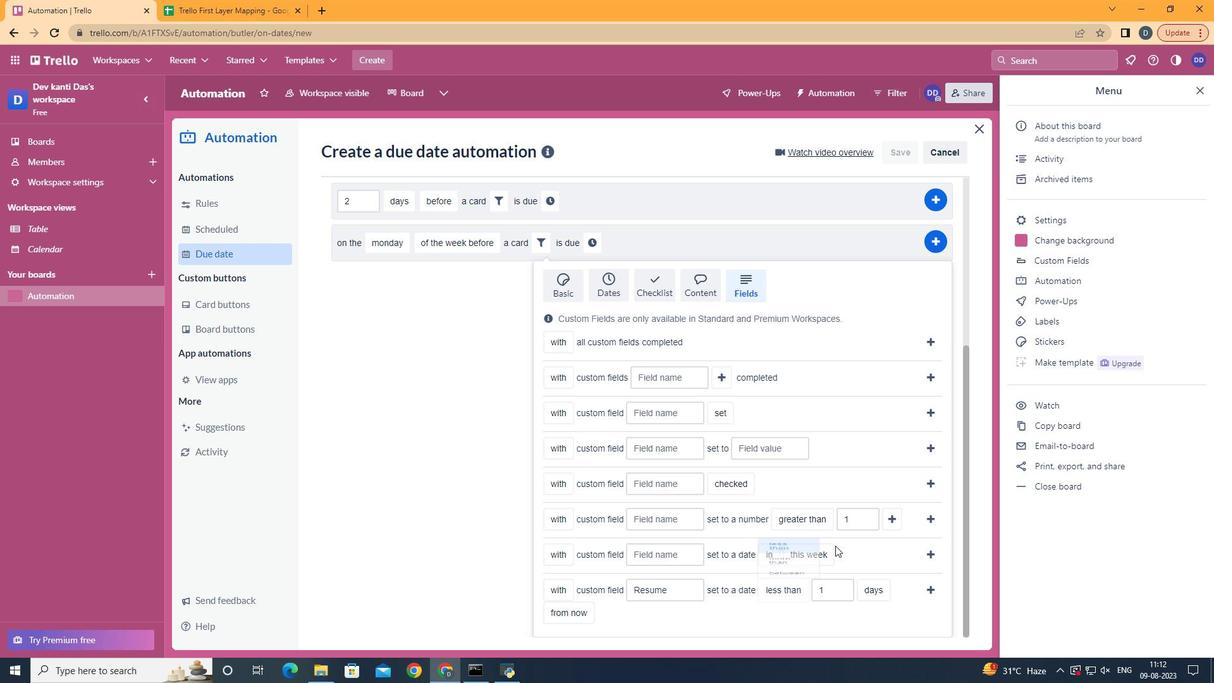 
Action: Mouse moved to (840, 522)
Screenshot: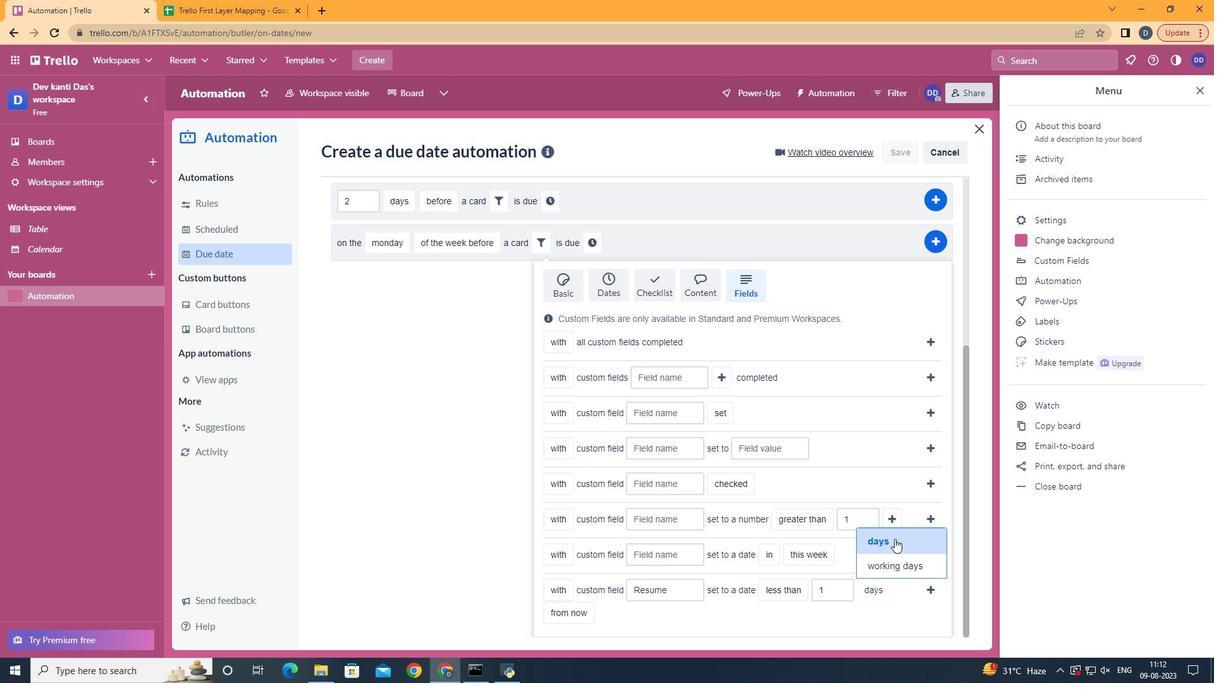 
Action: Mouse pressed left at (840, 522)
Screenshot: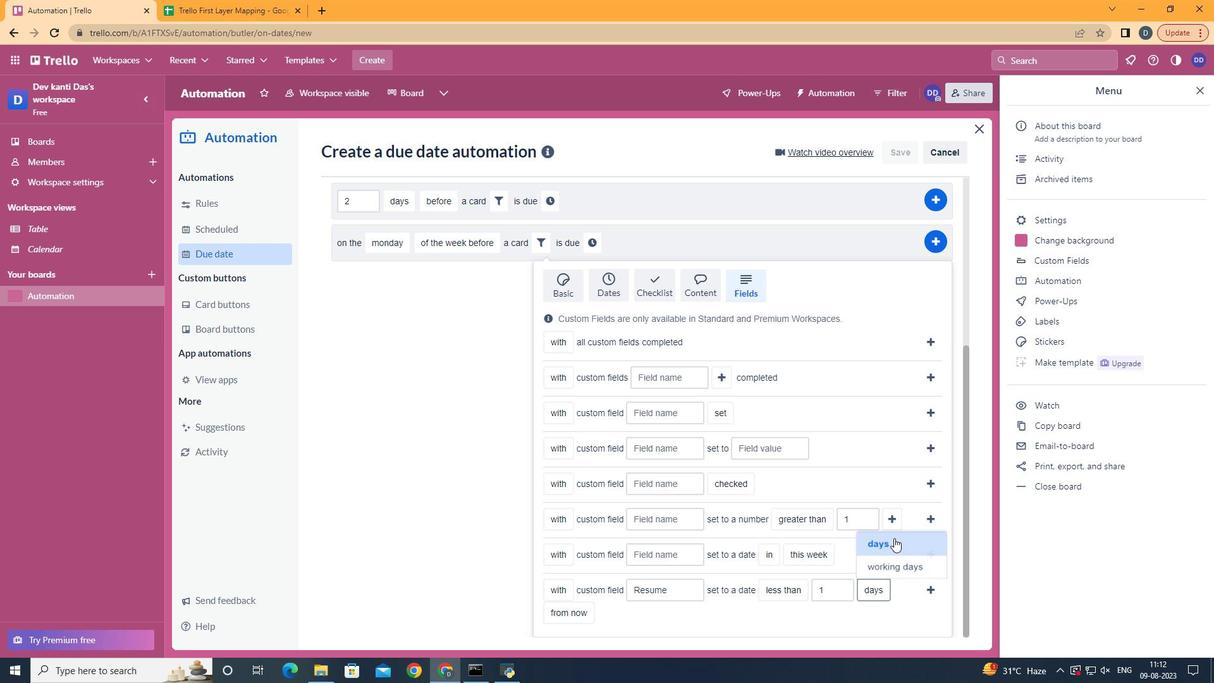 
Action: Mouse moved to (609, 538)
Screenshot: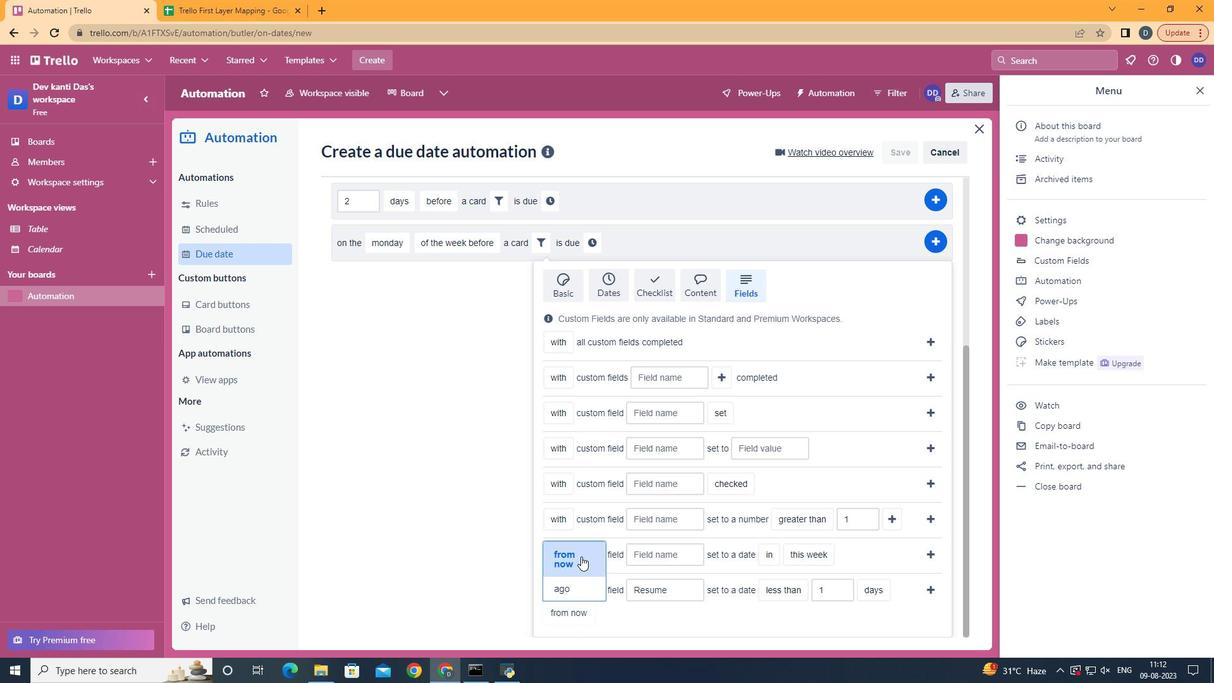 
Action: Mouse pressed left at (609, 538)
Screenshot: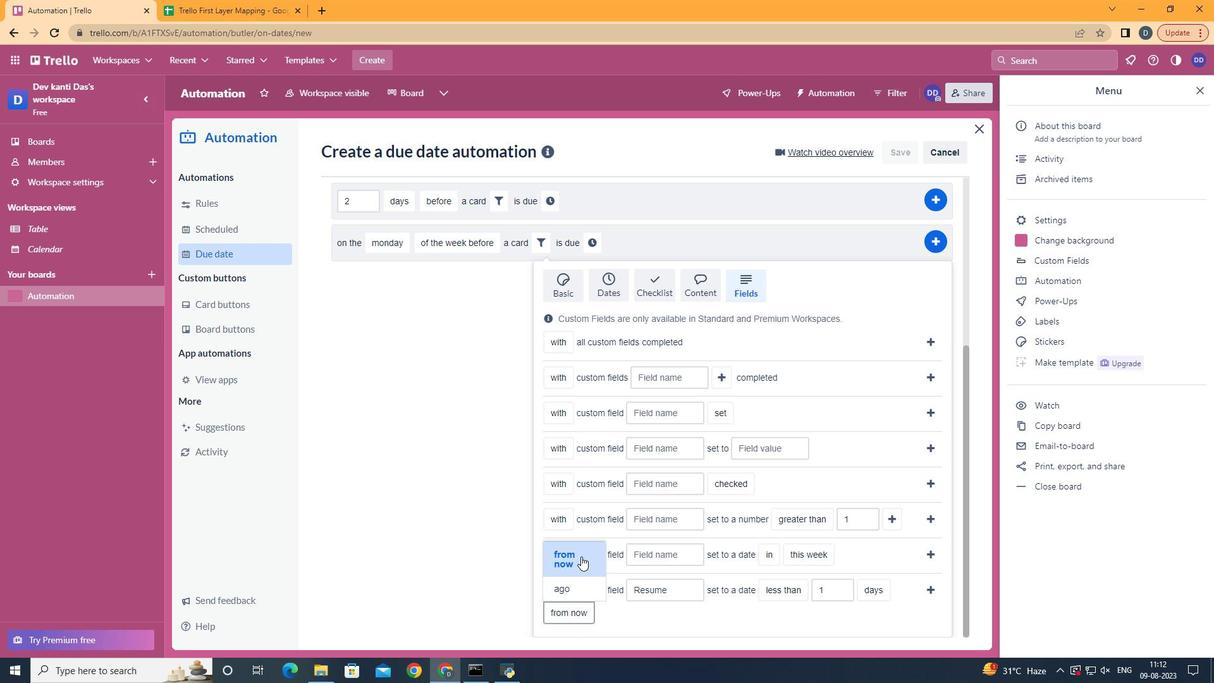 
Action: Mouse moved to (867, 571)
Screenshot: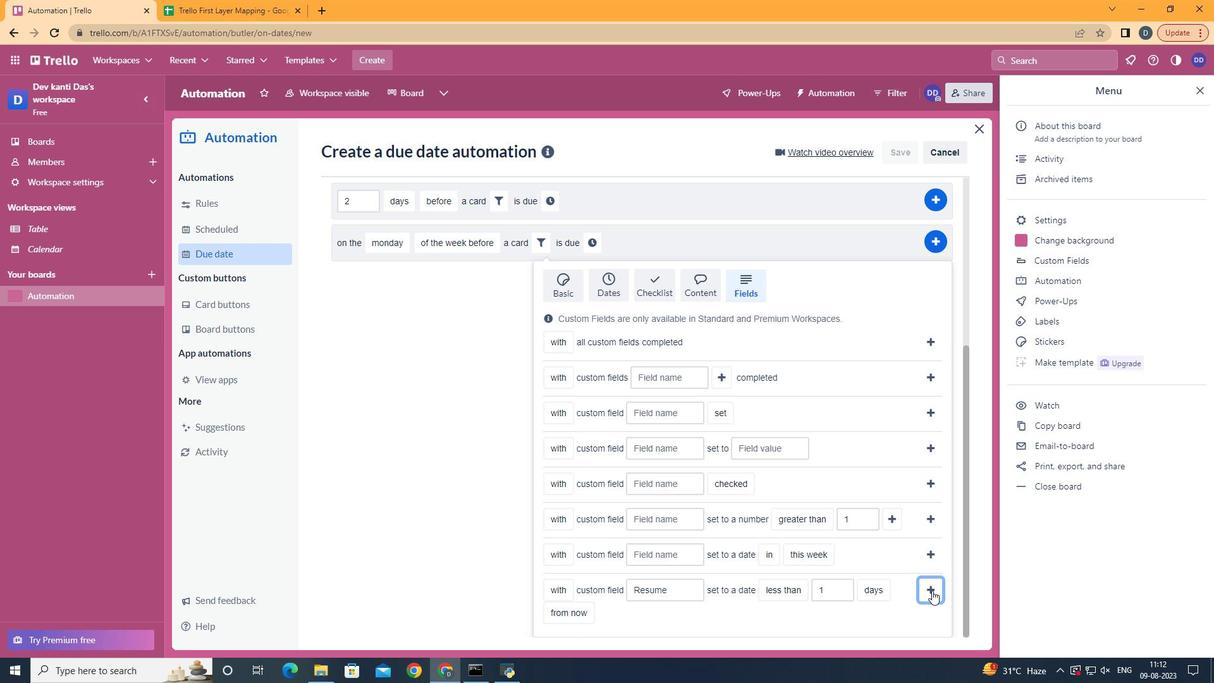 
Action: Mouse pressed left at (867, 571)
Screenshot: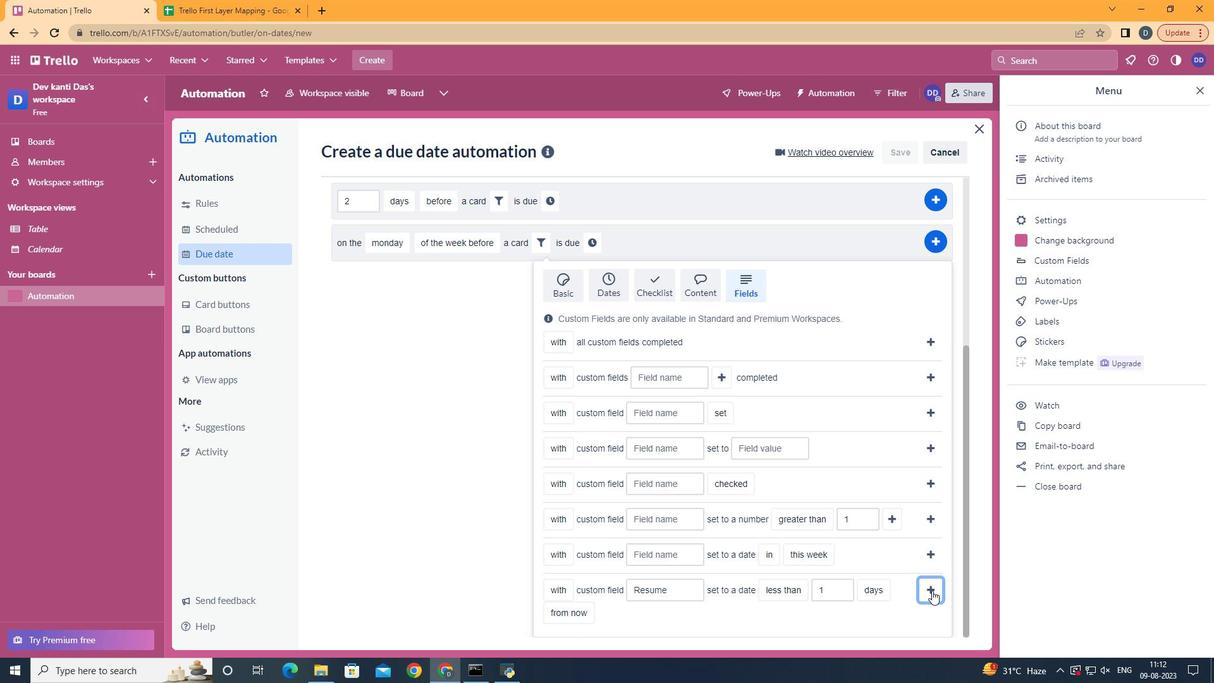 
Action: Mouse moved to (836, 498)
Screenshot: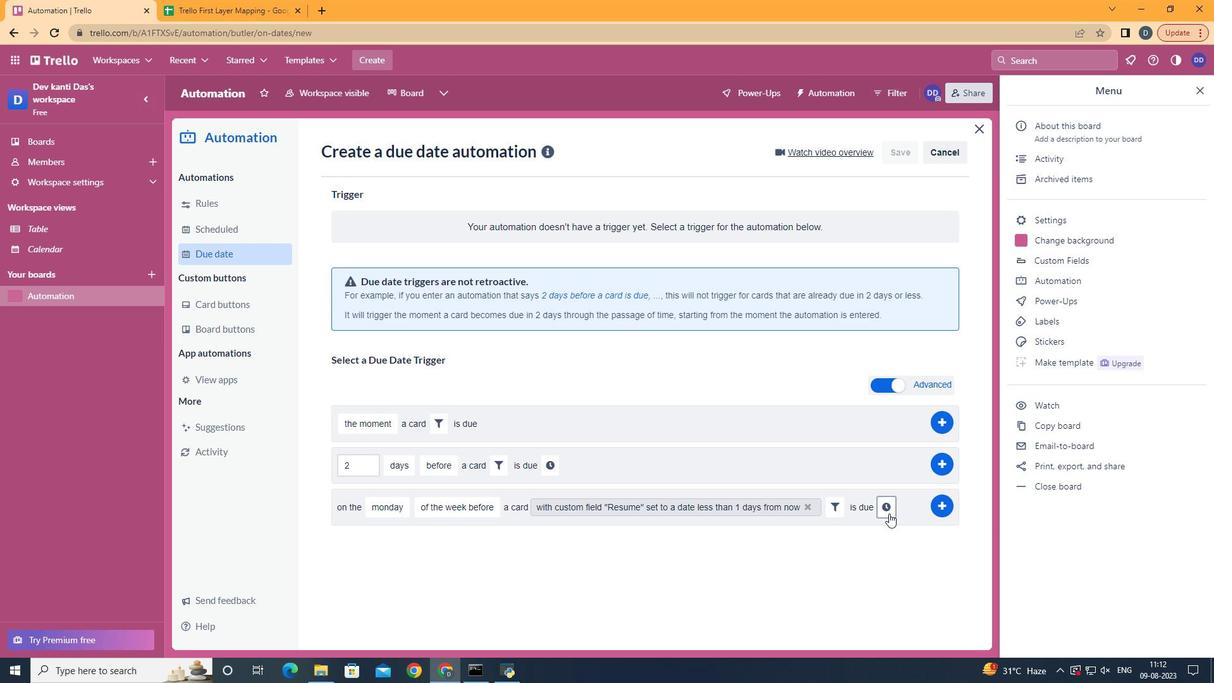 
Action: Mouse pressed left at (836, 498)
Screenshot: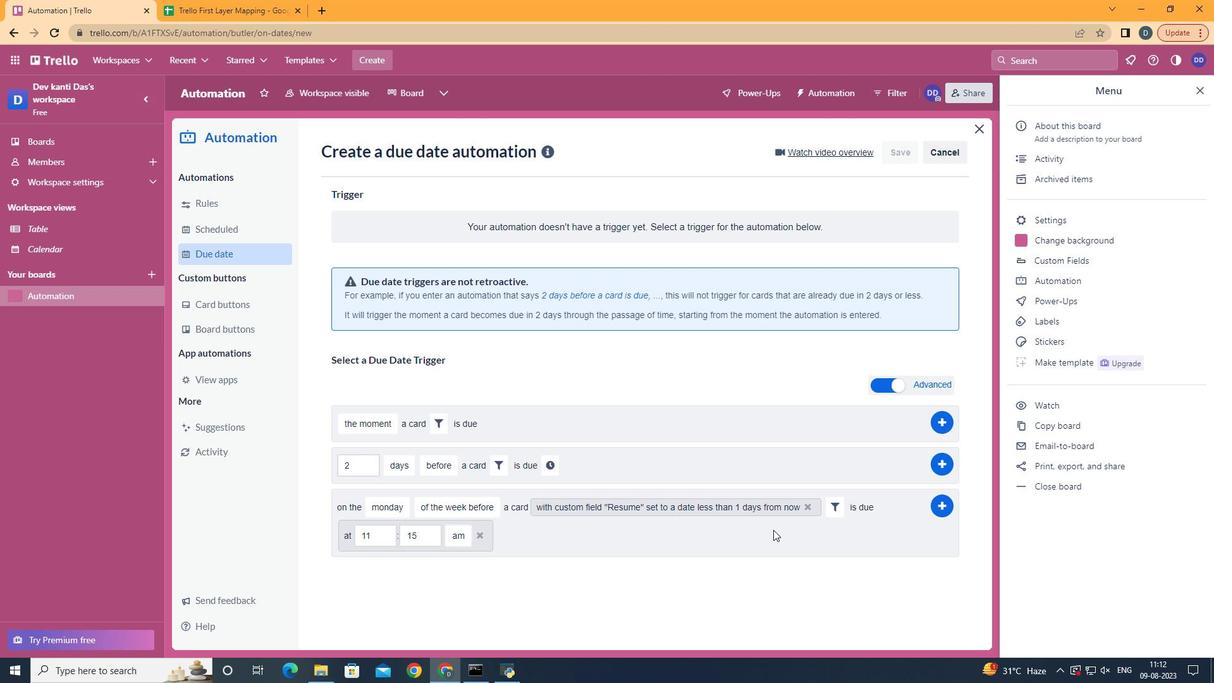 
Action: Mouse moved to (489, 517)
Screenshot: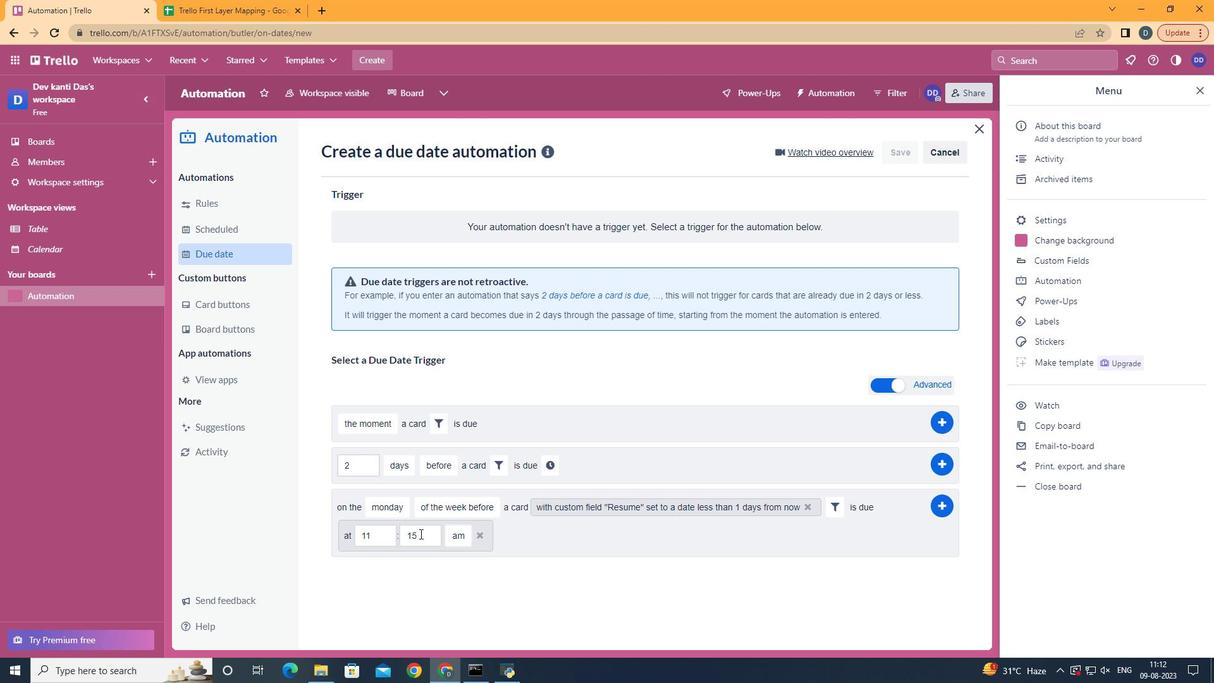 
Action: Mouse pressed left at (489, 517)
Screenshot: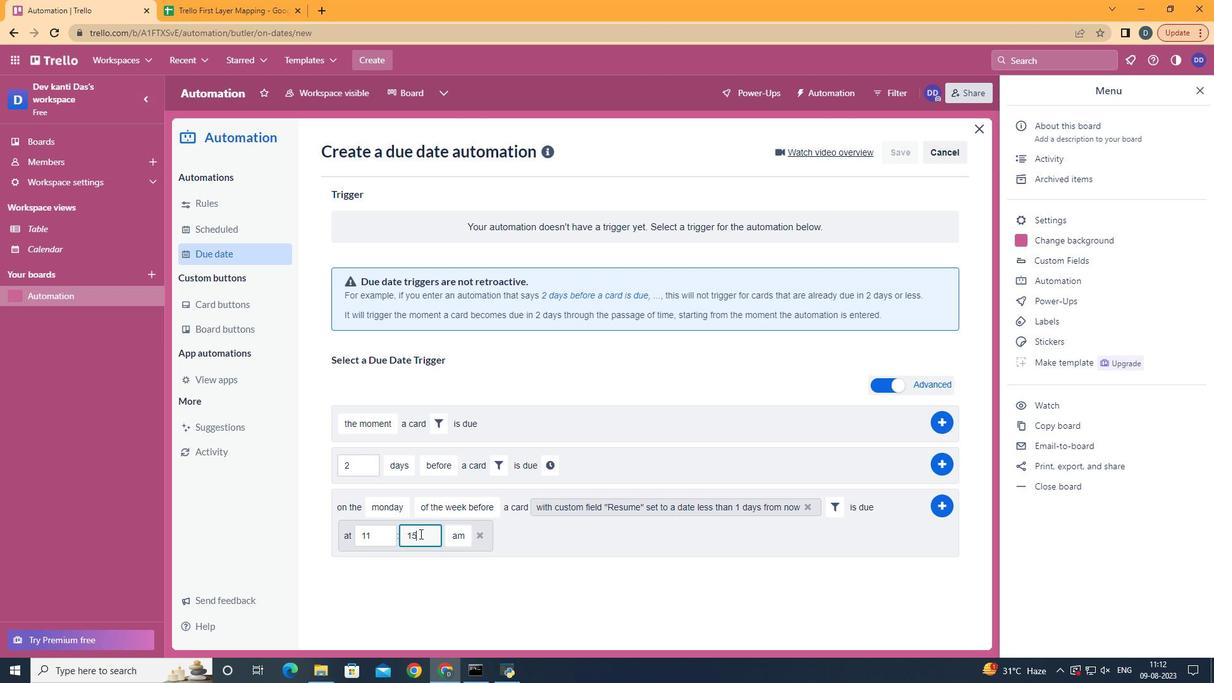 
Action: Key pressed <Key.backspace><Key.backspace>00
Screenshot: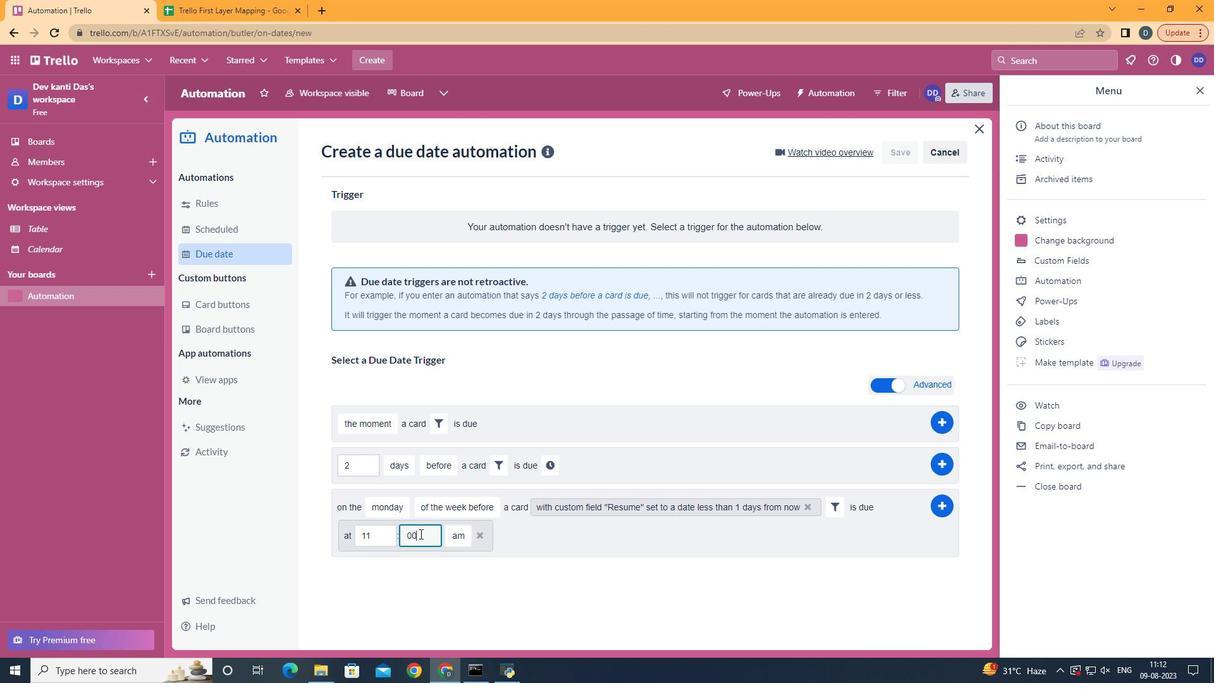 
Action: Mouse moved to (869, 489)
Screenshot: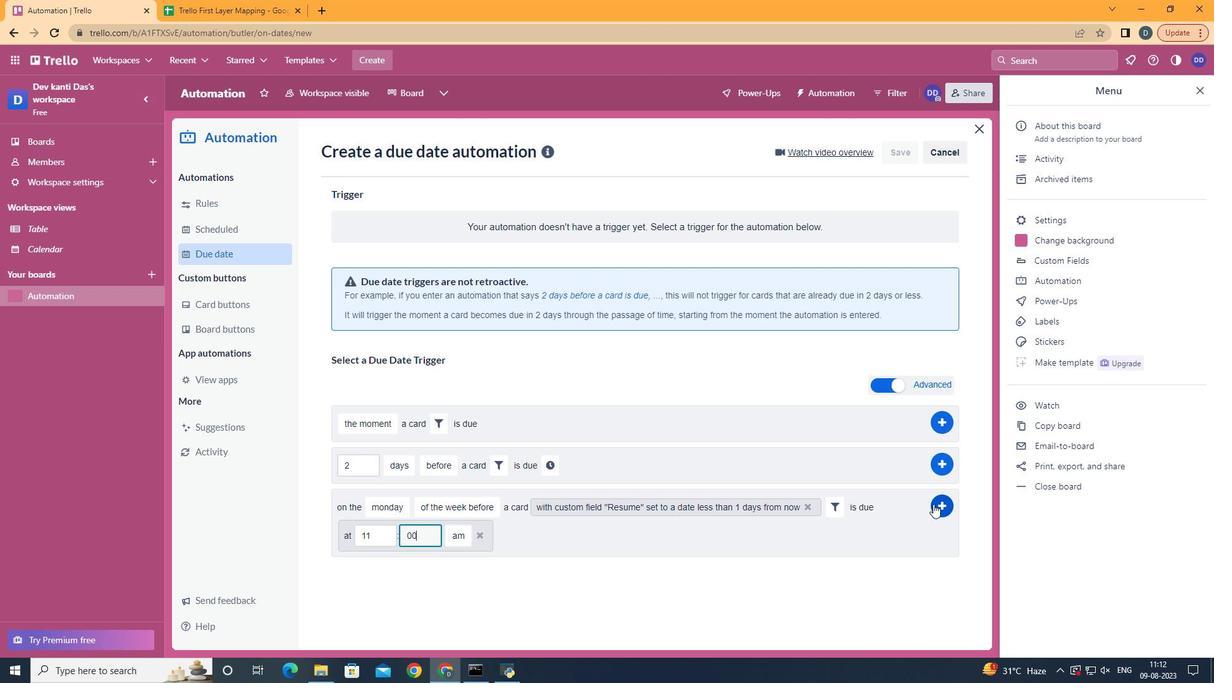 
Action: Mouse pressed left at (869, 489)
Screenshot: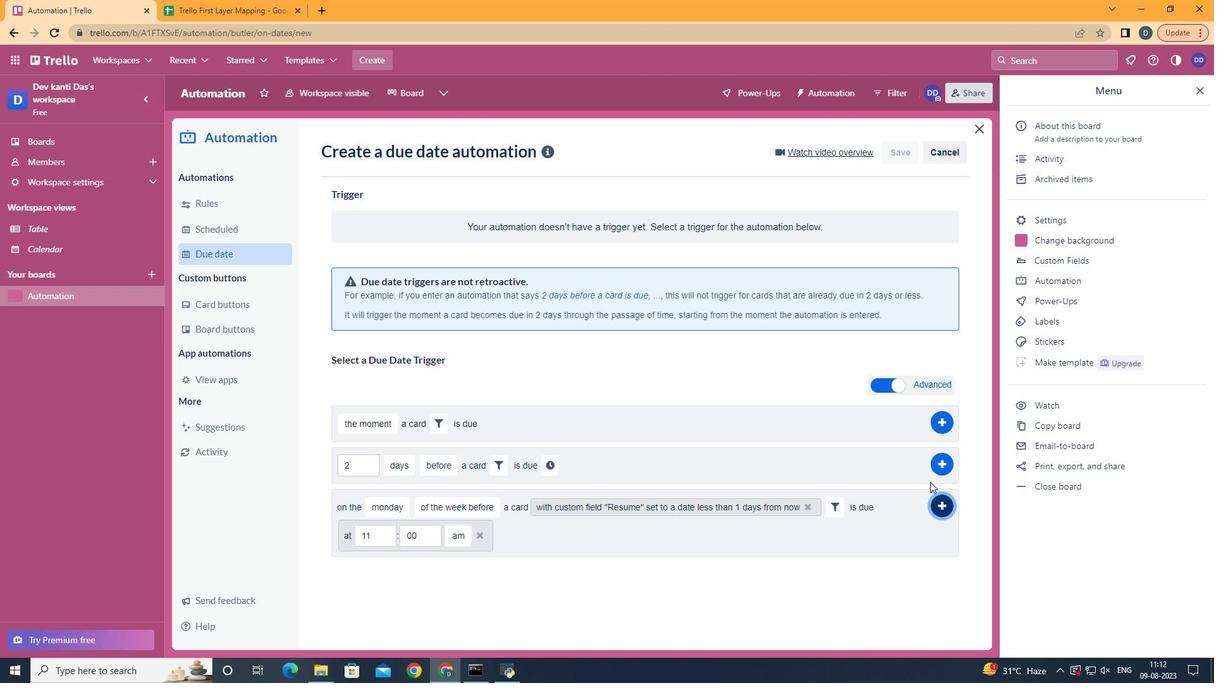 
Action: Mouse moved to (530, 321)
Screenshot: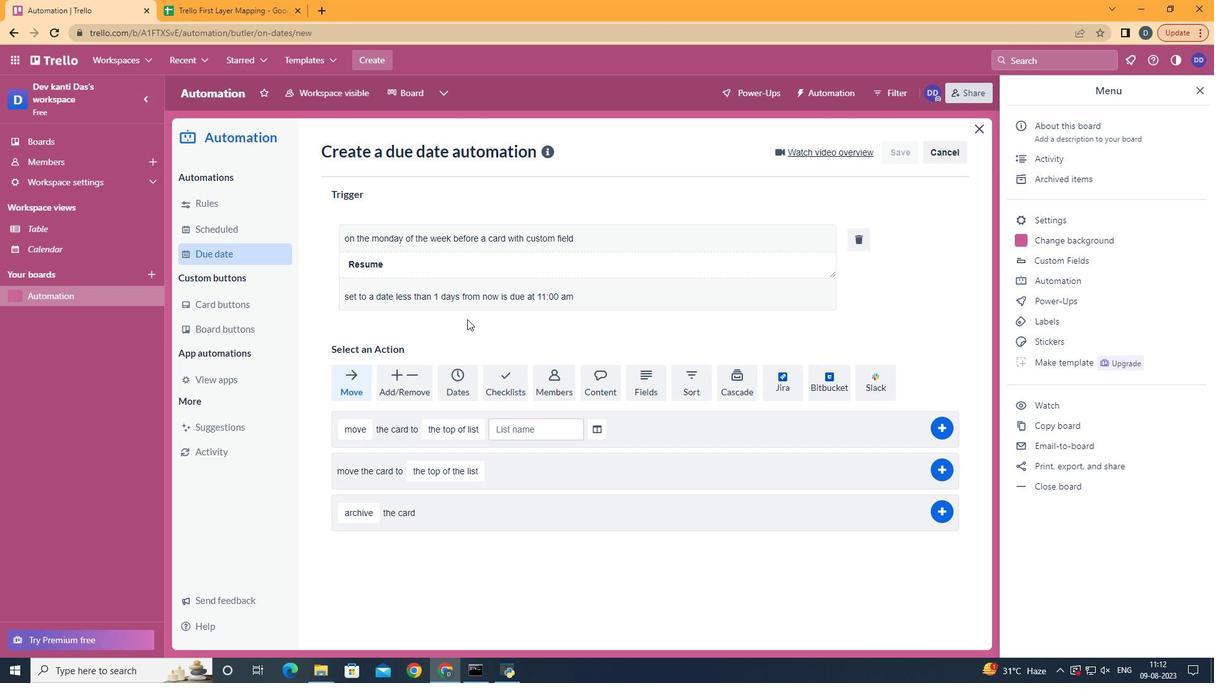 
